 Task: Look for space in Dania Beach, United States from 10th September, 2023 to 16th September, 2023 for 4 adults in price range Rs.10000 to Rs.14000. Place can be private room with 4 bedrooms having 4 beds and 4 bathrooms. Property type can be house, flat, guest house. Amenities needed are: wifi, TV, free parkinig on premises, gym, breakfast. Booking option can be shelf check-in. Required host language is English.
Action: Mouse moved to (415, 86)
Screenshot: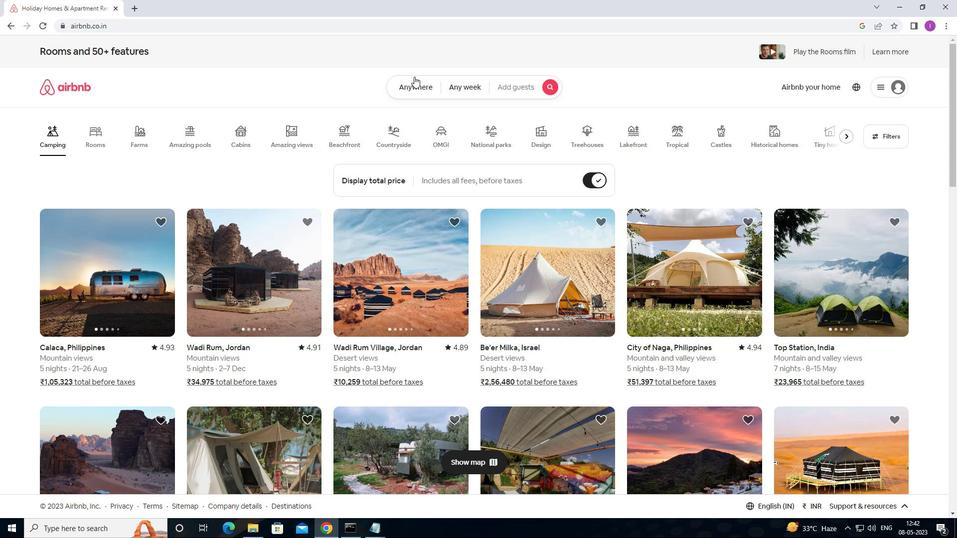 
Action: Mouse pressed left at (415, 86)
Screenshot: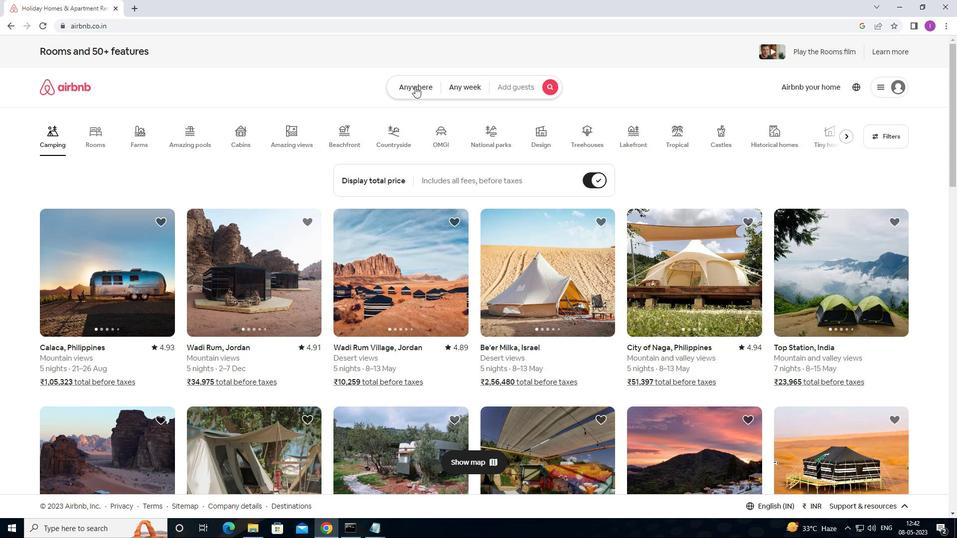 
Action: Mouse moved to (349, 118)
Screenshot: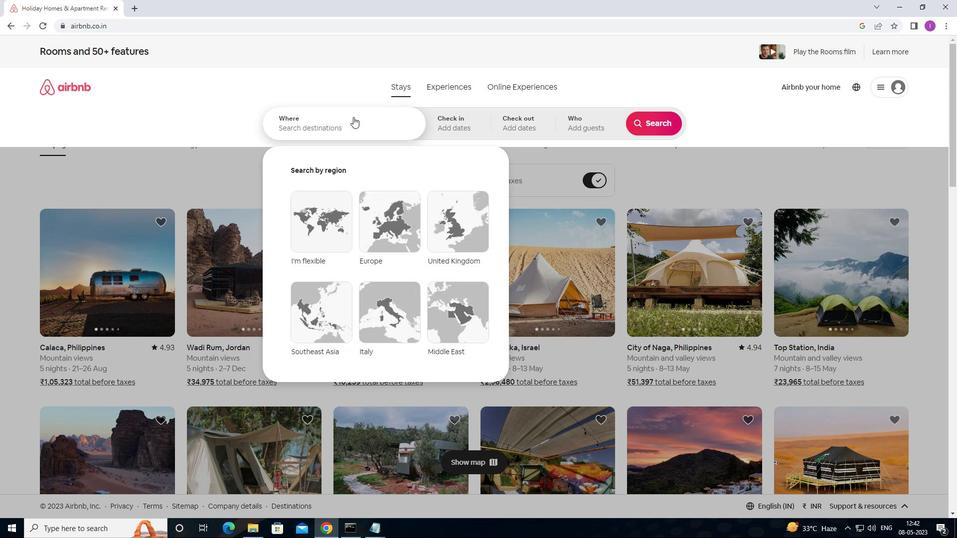 
Action: Mouse pressed left at (349, 118)
Screenshot: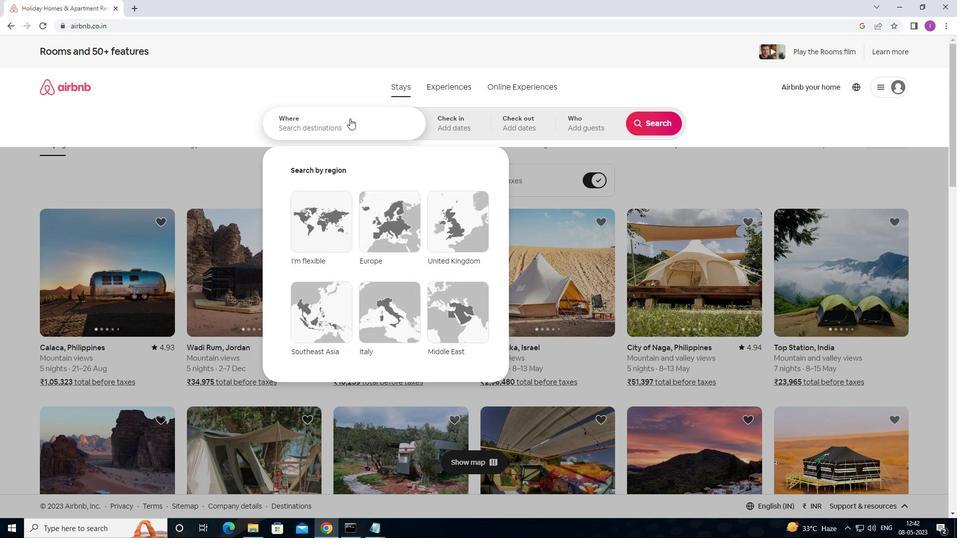 
Action: Mouse moved to (385, 123)
Screenshot: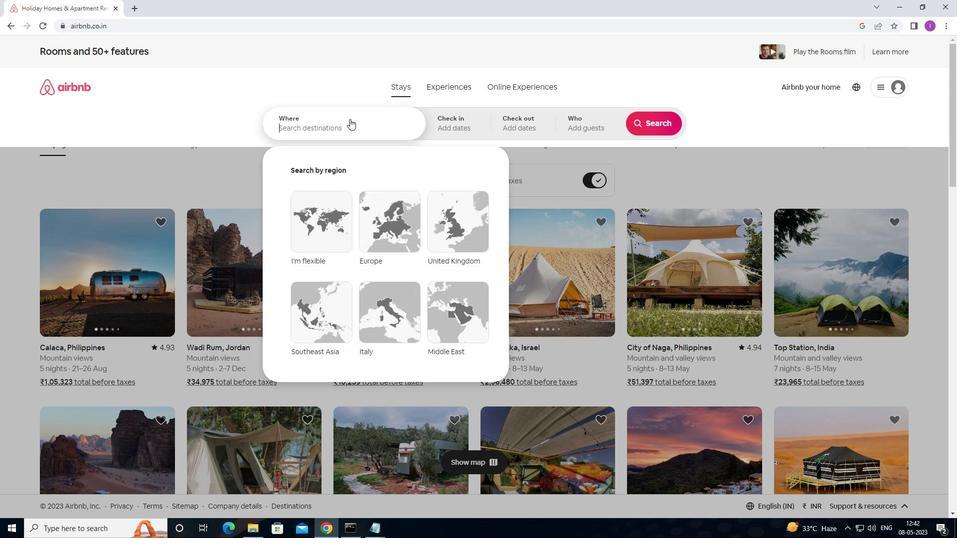 
Action: Key pressed <Key.shift><Key.shift><Key.shift><Key.shift><Key.shift><Key.shift><Key.shift><Key.shift><Key.shift><Key.shift><Key.shift><Key.shift>DANIA<Key.space><Key.shift>BEACH,<Key.shift>UNITEDD<Key.space>STATES
Screenshot: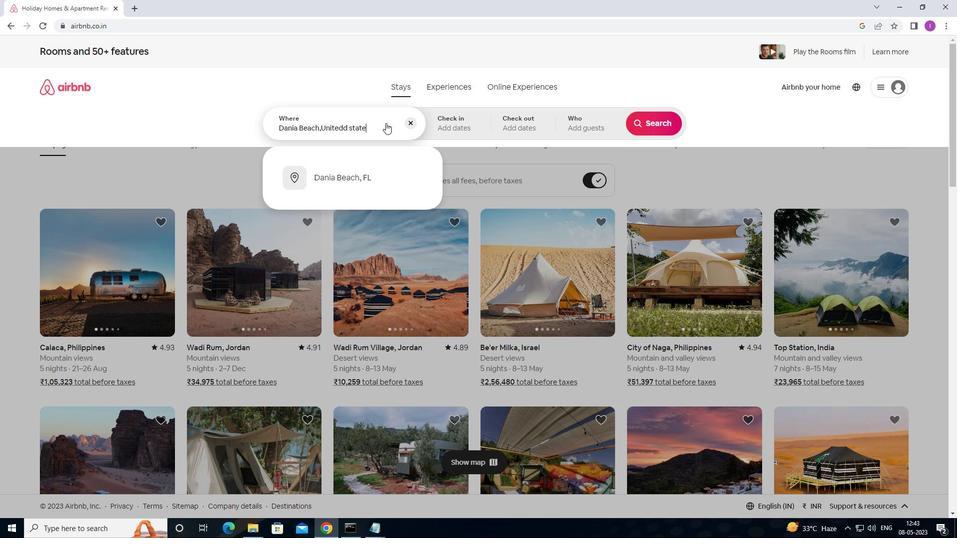 
Action: Mouse moved to (346, 128)
Screenshot: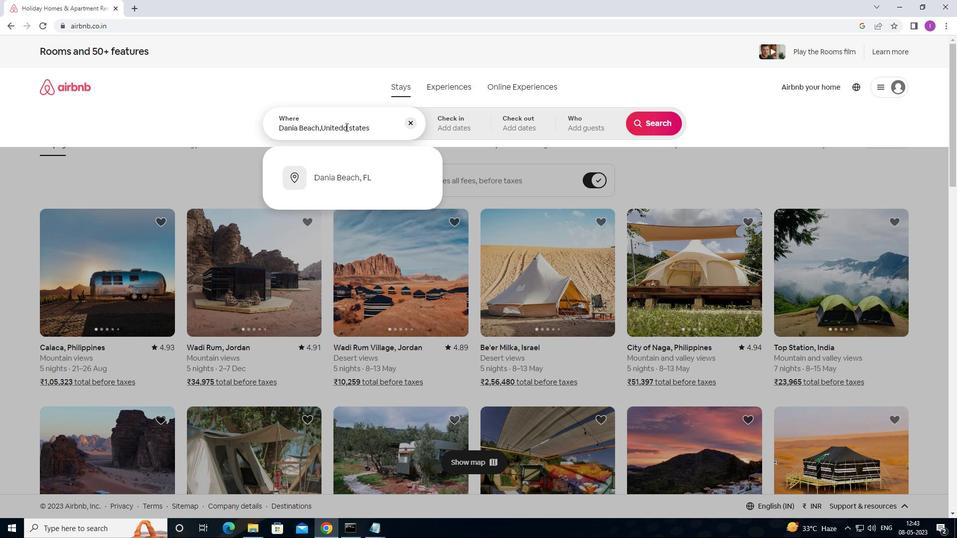 
Action: Mouse pressed left at (346, 128)
Screenshot: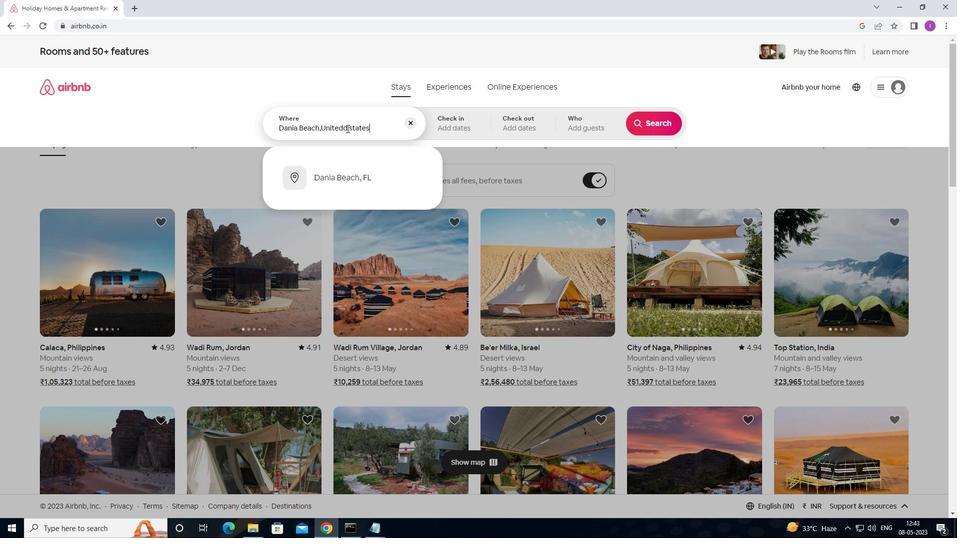
Action: Mouse moved to (375, 119)
Screenshot: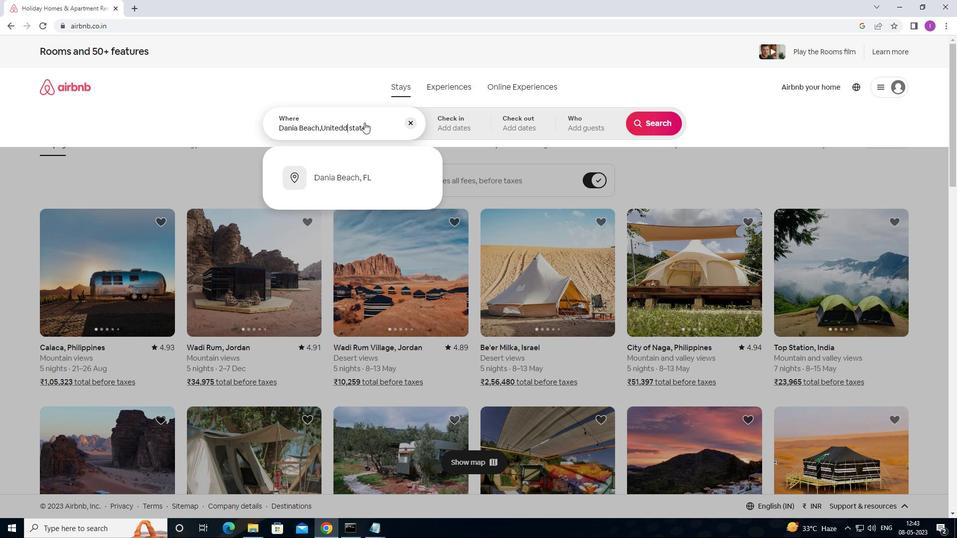 
Action: Key pressed <Key.backspace>
Screenshot: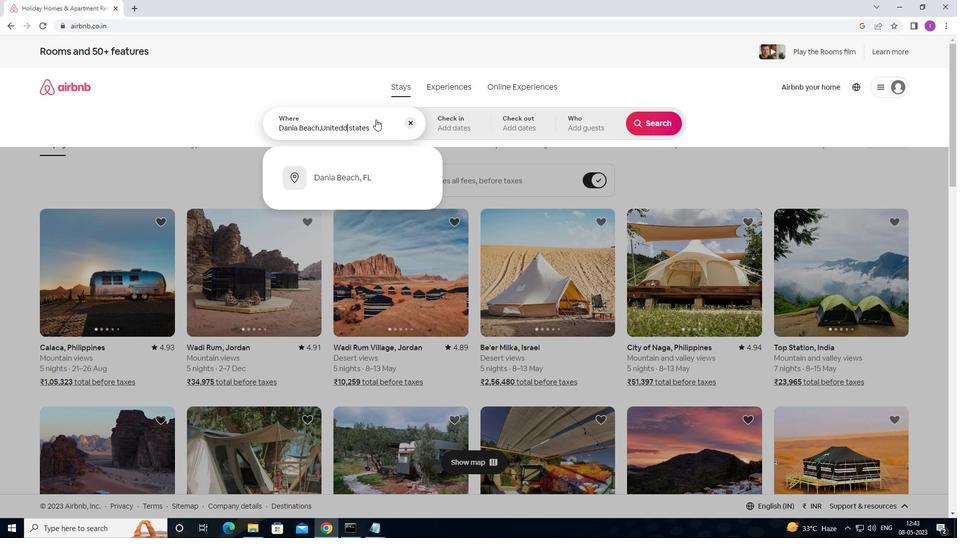 
Action: Mouse moved to (463, 129)
Screenshot: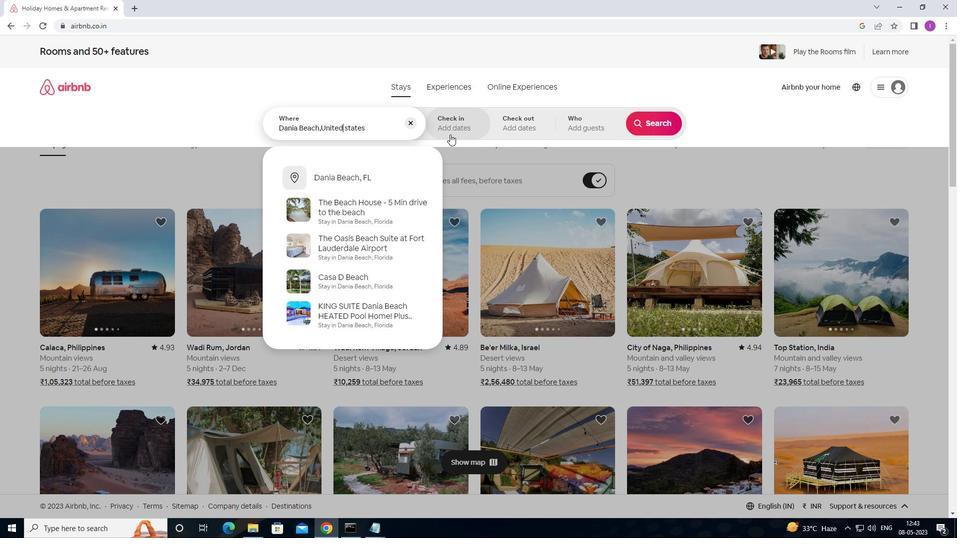 
Action: Mouse pressed left at (463, 129)
Screenshot: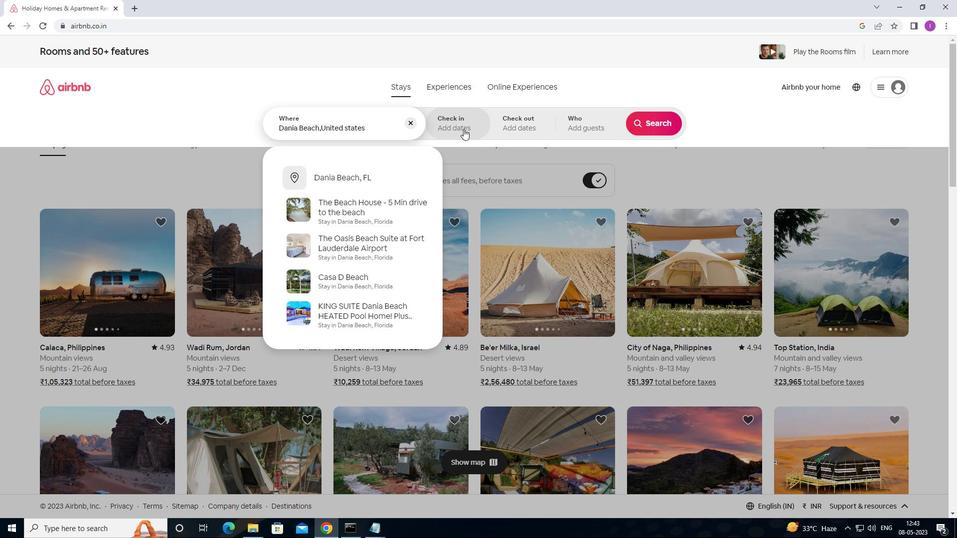 
Action: Mouse moved to (656, 202)
Screenshot: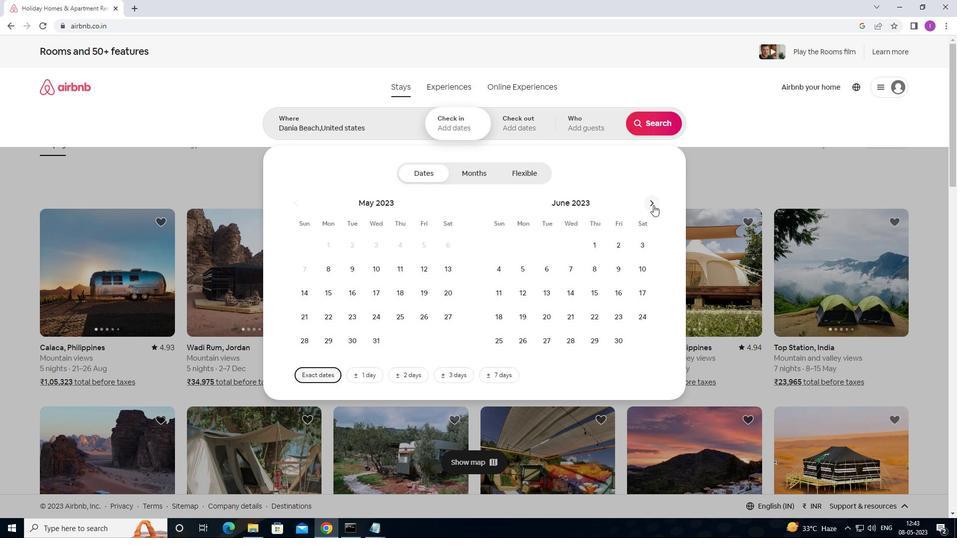 
Action: Mouse pressed left at (656, 202)
Screenshot: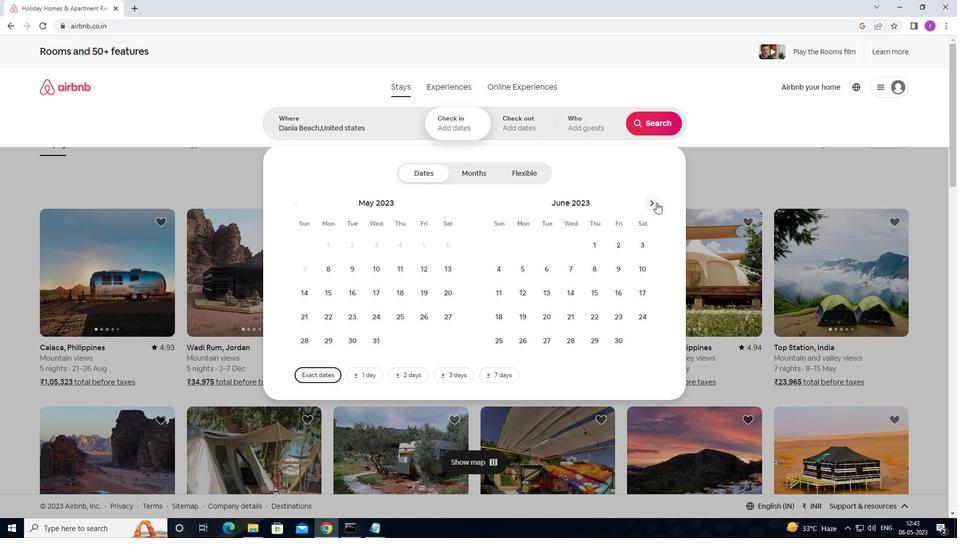 
Action: Mouse moved to (653, 210)
Screenshot: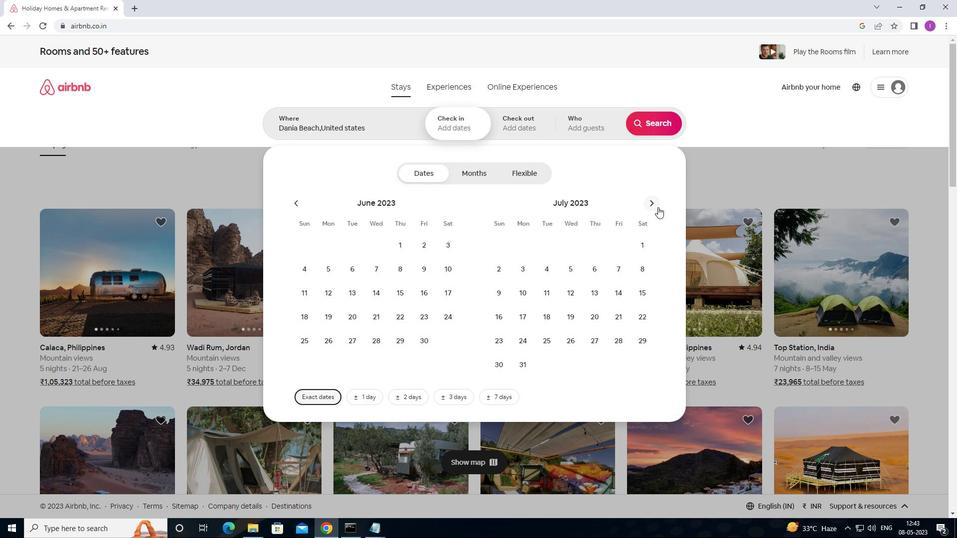 
Action: Mouse pressed left at (653, 210)
Screenshot: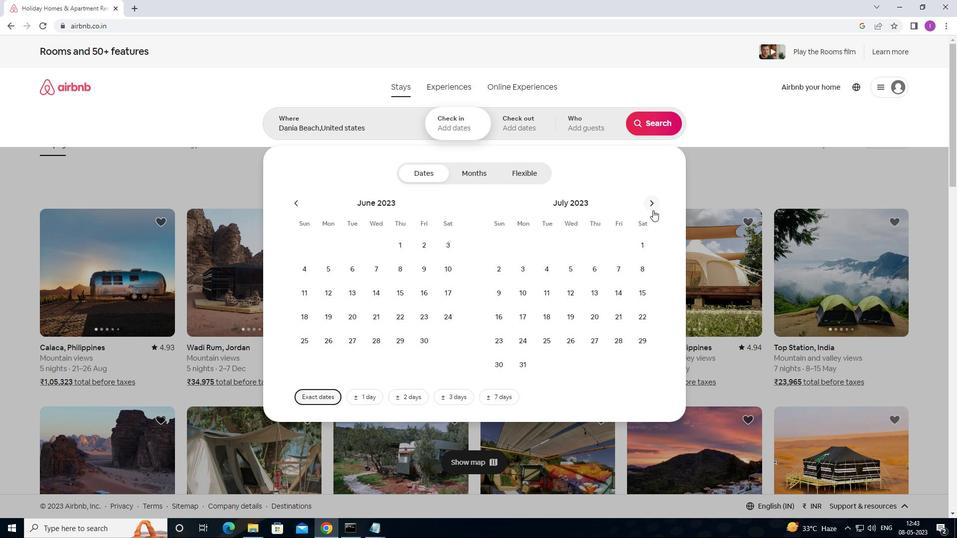 
Action: Mouse pressed left at (653, 210)
Screenshot: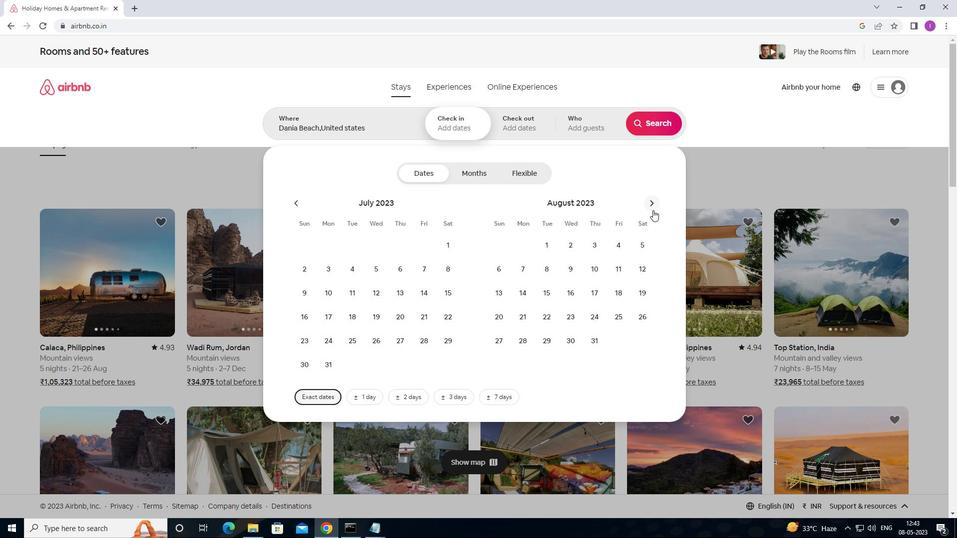 
Action: Mouse moved to (499, 290)
Screenshot: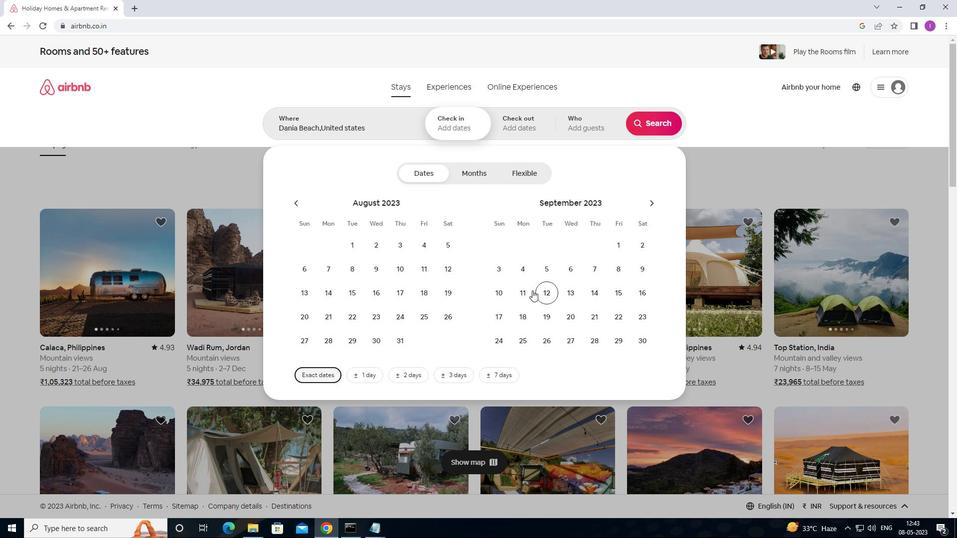 
Action: Mouse pressed left at (499, 290)
Screenshot: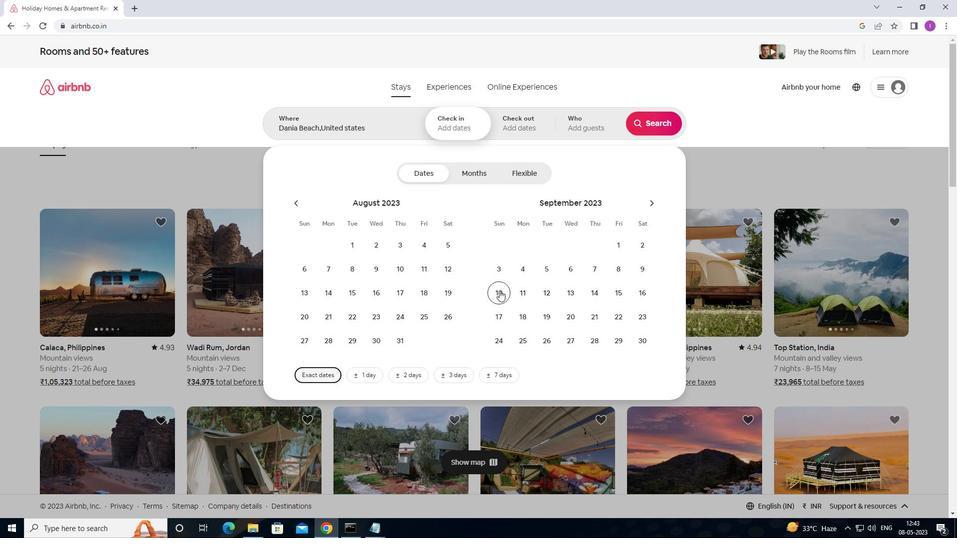 
Action: Mouse moved to (643, 293)
Screenshot: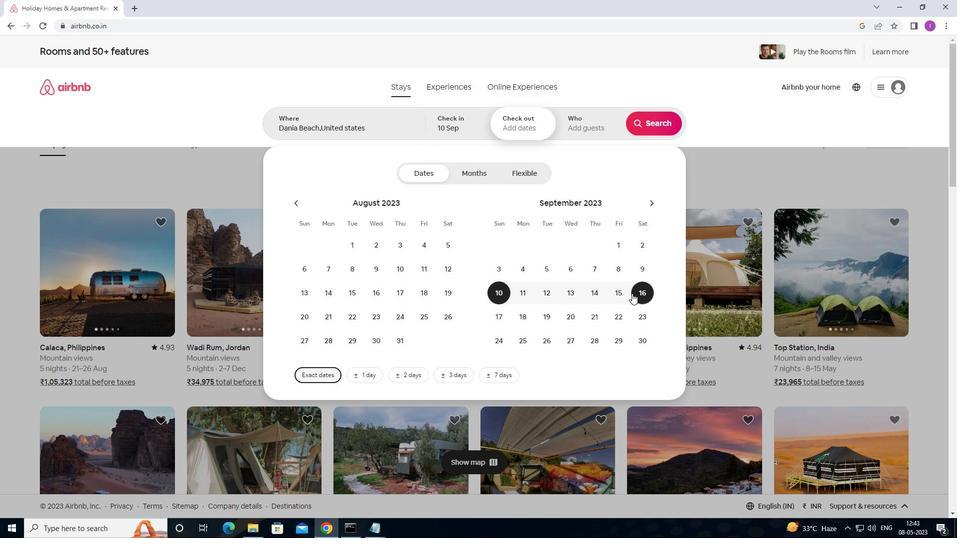 
Action: Mouse pressed left at (643, 293)
Screenshot: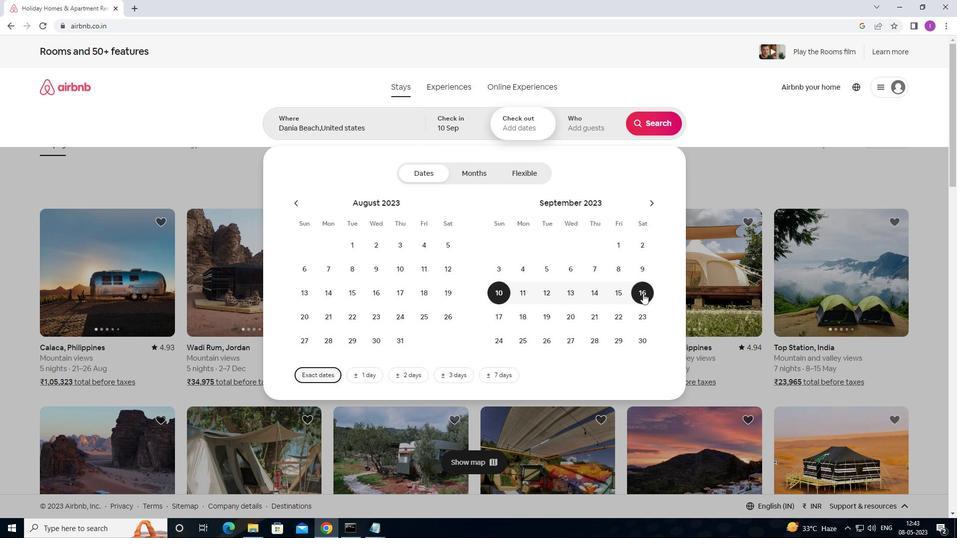 
Action: Mouse moved to (574, 133)
Screenshot: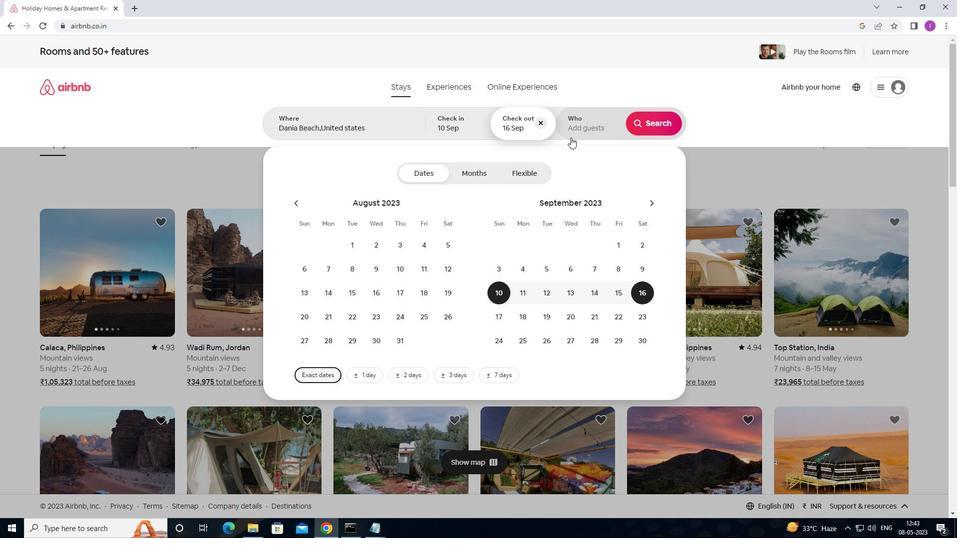 
Action: Mouse pressed left at (574, 133)
Screenshot: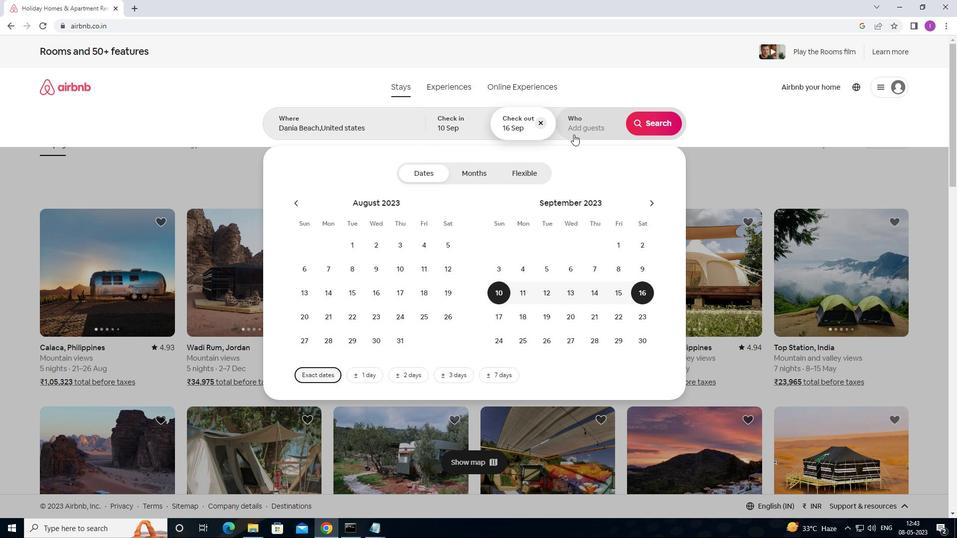 
Action: Mouse moved to (661, 175)
Screenshot: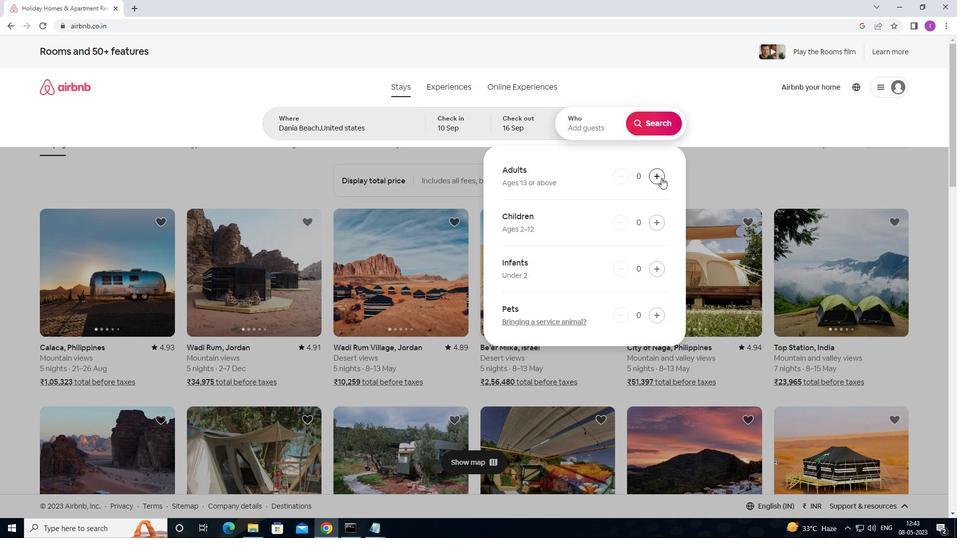 
Action: Mouse pressed left at (661, 175)
Screenshot: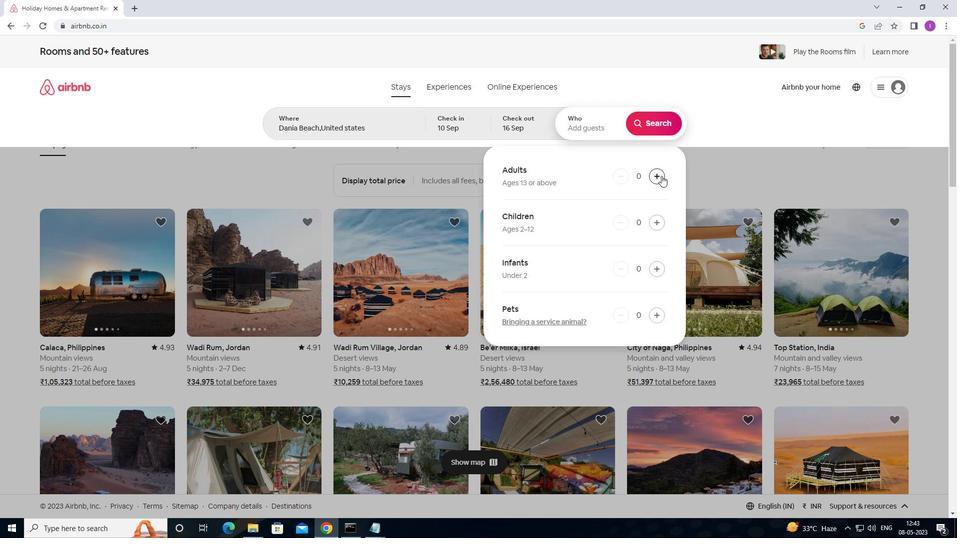 
Action: Mouse pressed left at (661, 175)
Screenshot: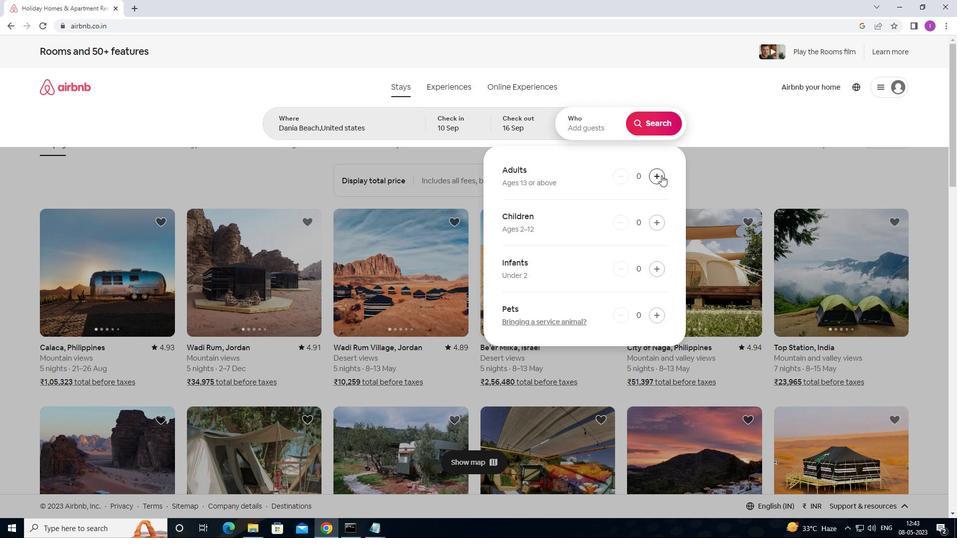 
Action: Mouse pressed left at (661, 175)
Screenshot: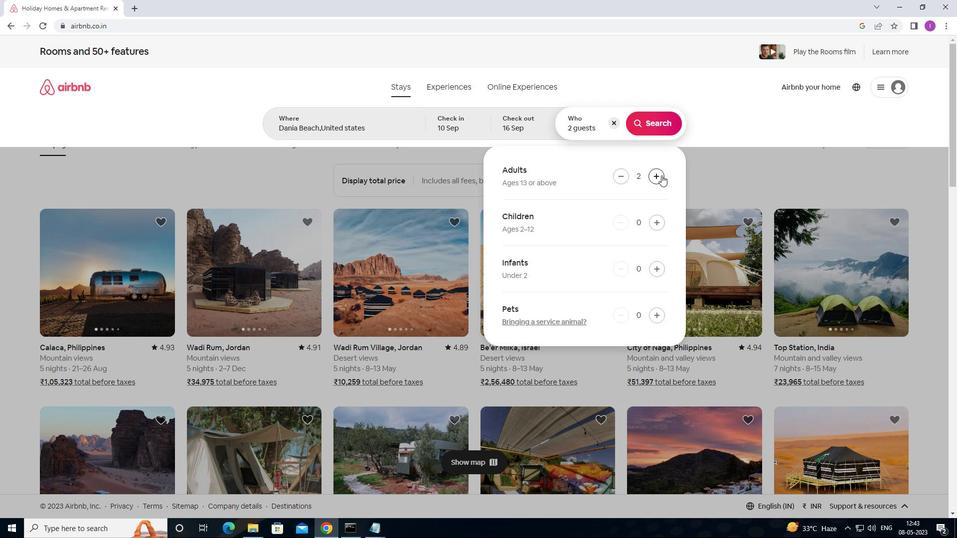 
Action: Mouse pressed left at (661, 175)
Screenshot: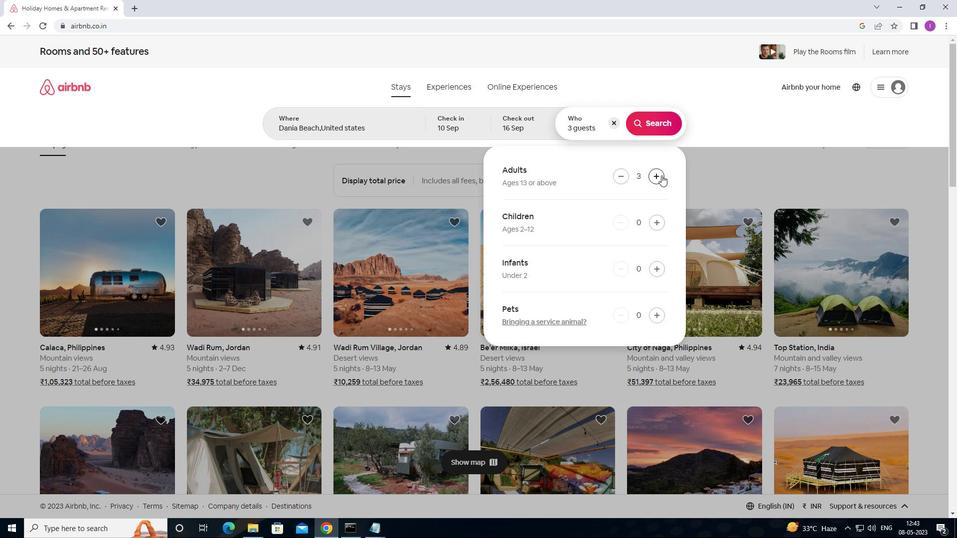 
Action: Mouse moved to (646, 121)
Screenshot: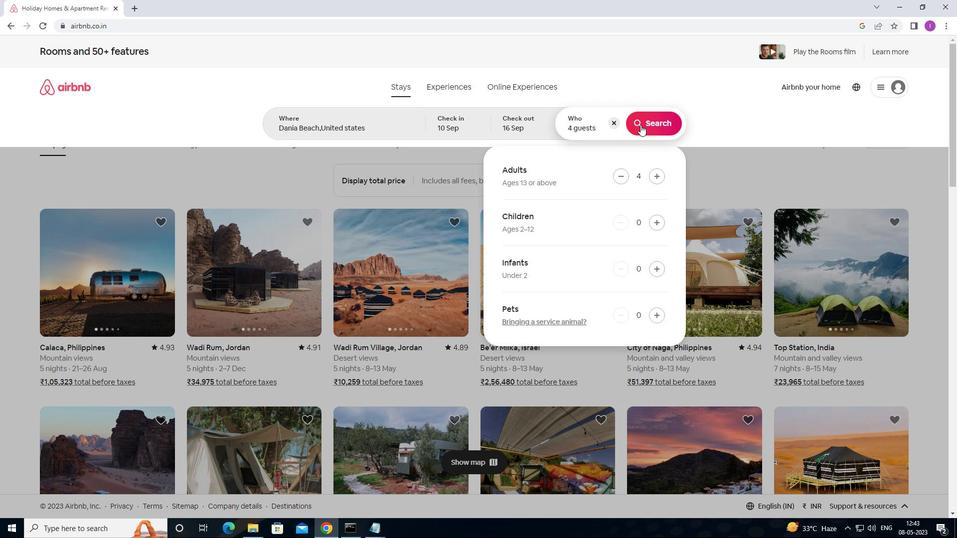 
Action: Mouse pressed left at (646, 121)
Screenshot: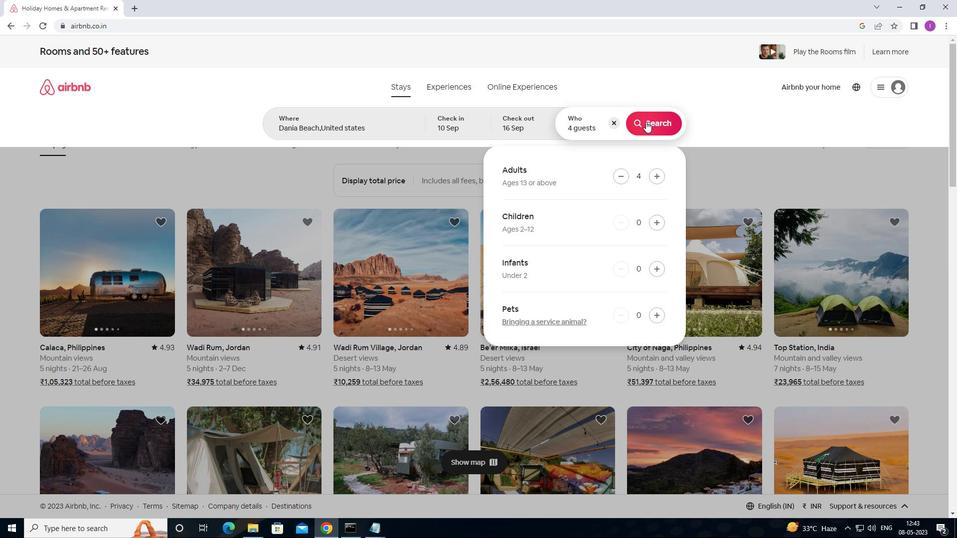 
Action: Mouse moved to (918, 97)
Screenshot: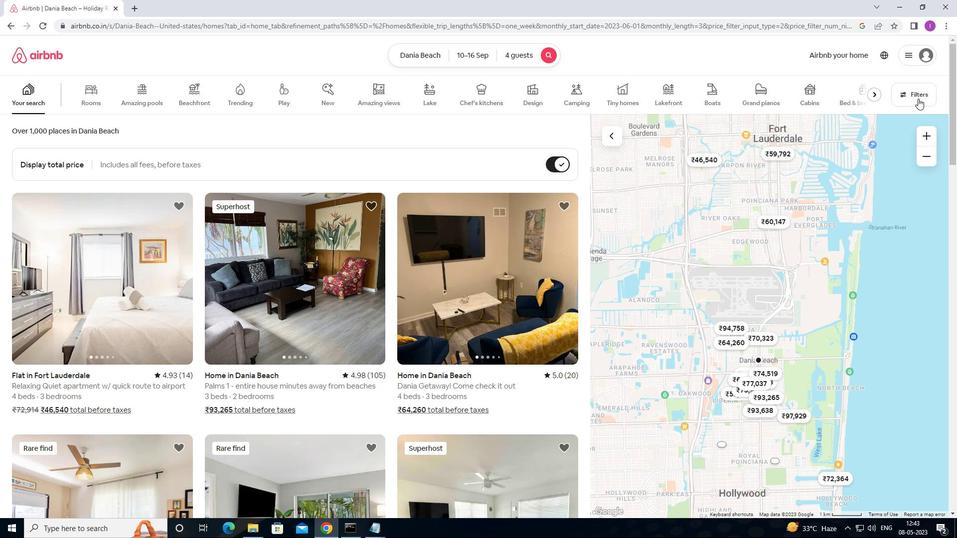 
Action: Mouse pressed left at (918, 97)
Screenshot: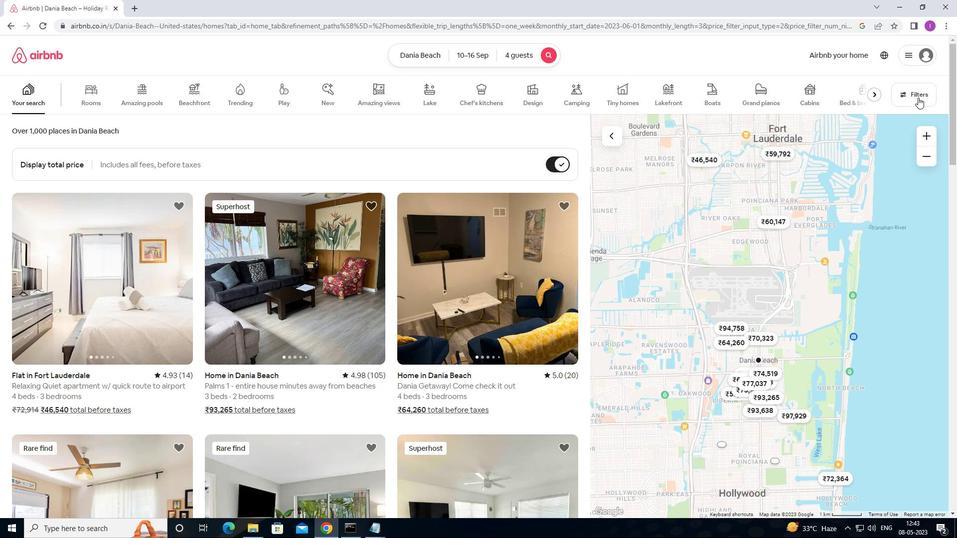 
Action: Mouse moved to (370, 341)
Screenshot: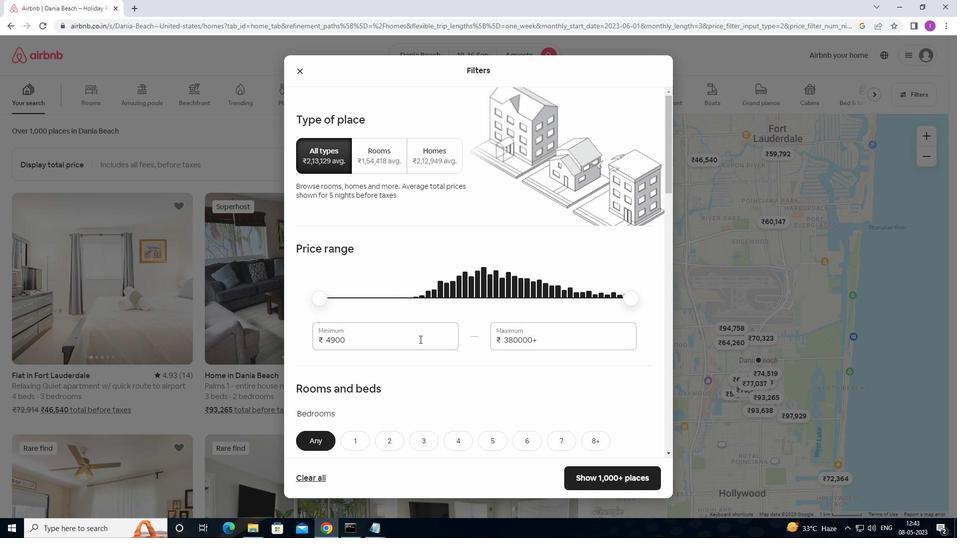 
Action: Mouse pressed left at (370, 341)
Screenshot: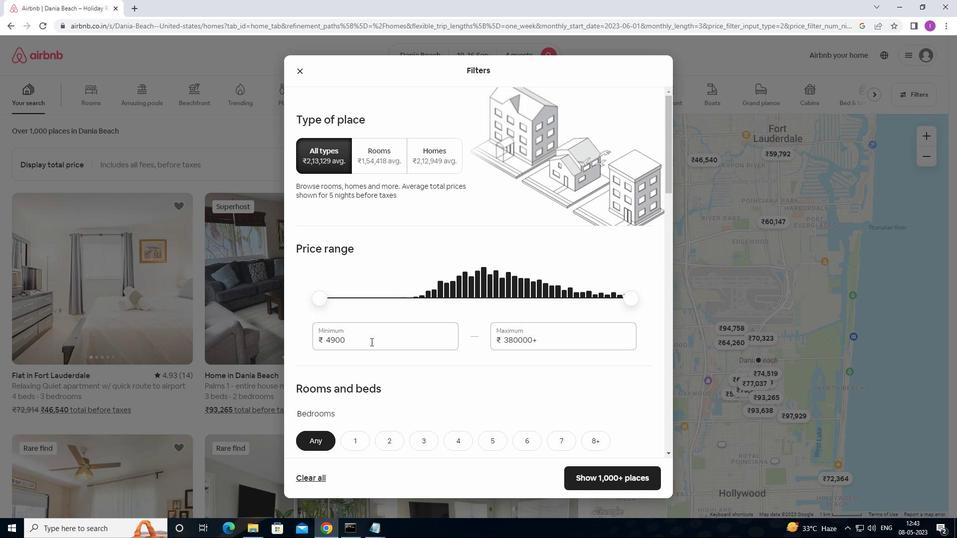 
Action: Mouse moved to (306, 325)
Screenshot: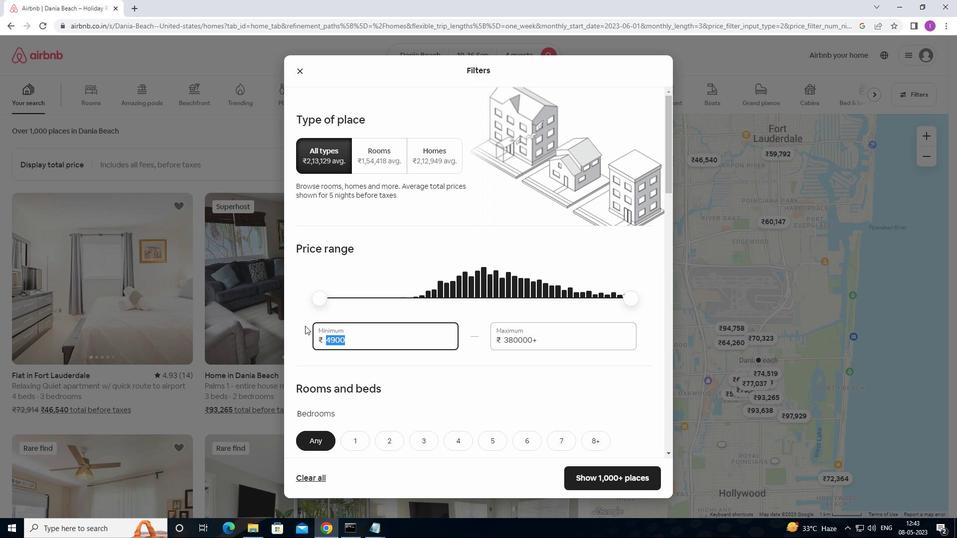 
Action: Key pressed 1
Screenshot: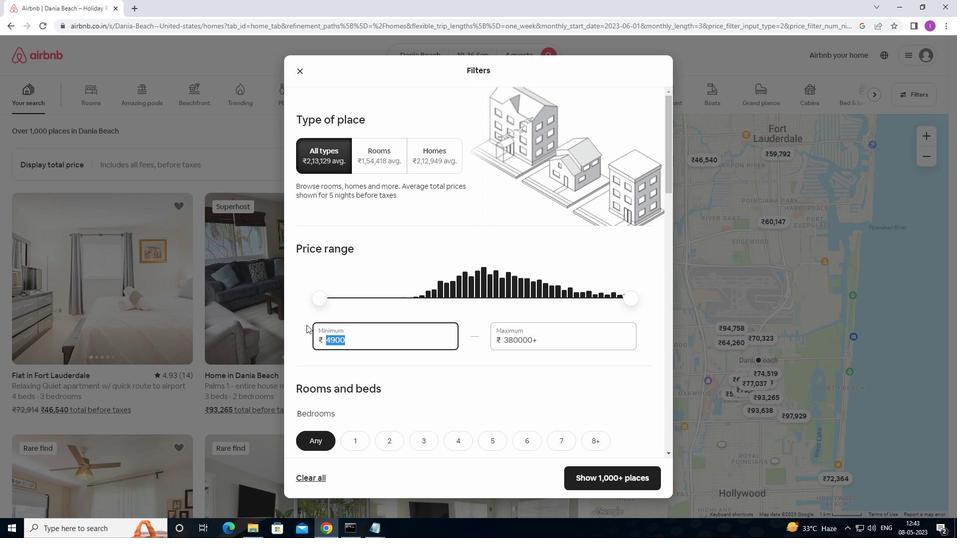 
Action: Mouse moved to (308, 324)
Screenshot: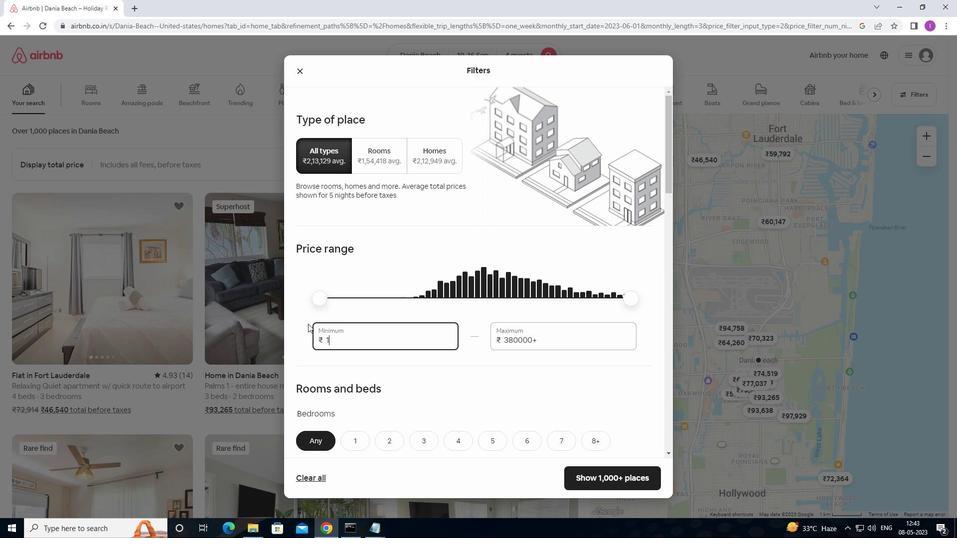 
Action: Key pressed 0
Screenshot: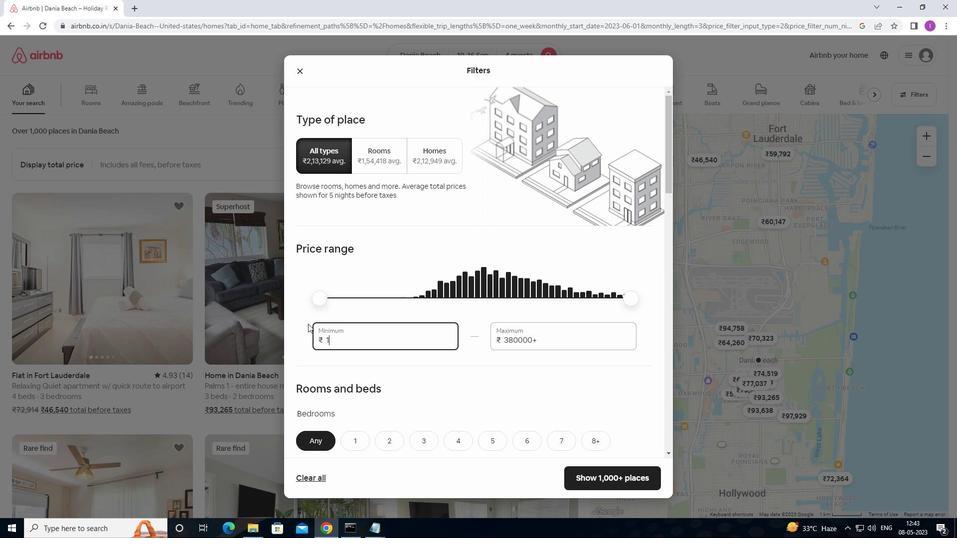 
Action: Mouse moved to (309, 324)
Screenshot: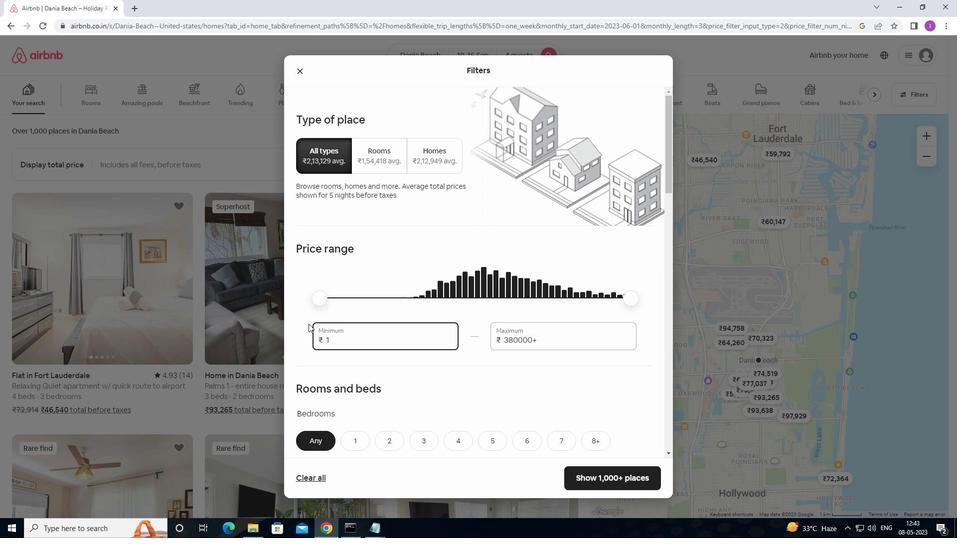 
Action: Key pressed 0
Screenshot: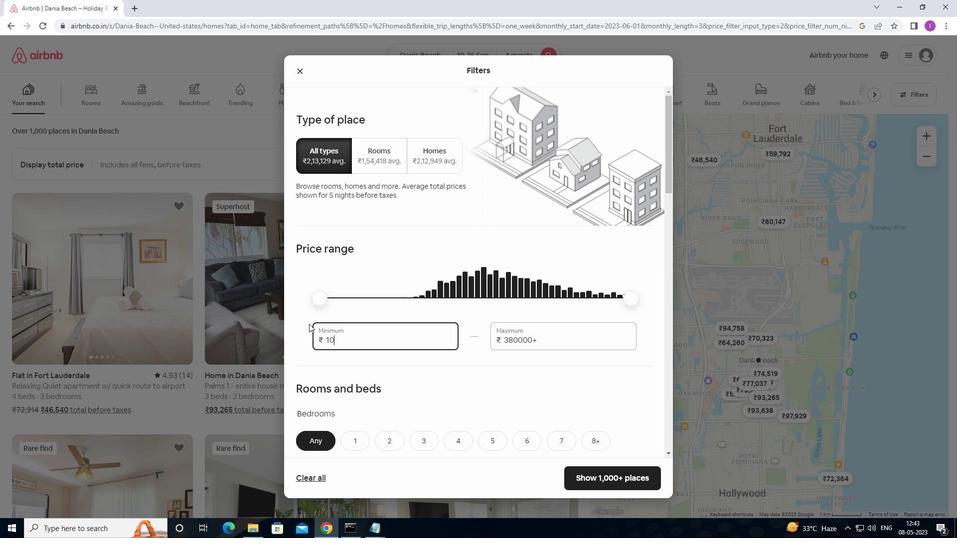 
Action: Mouse moved to (313, 323)
Screenshot: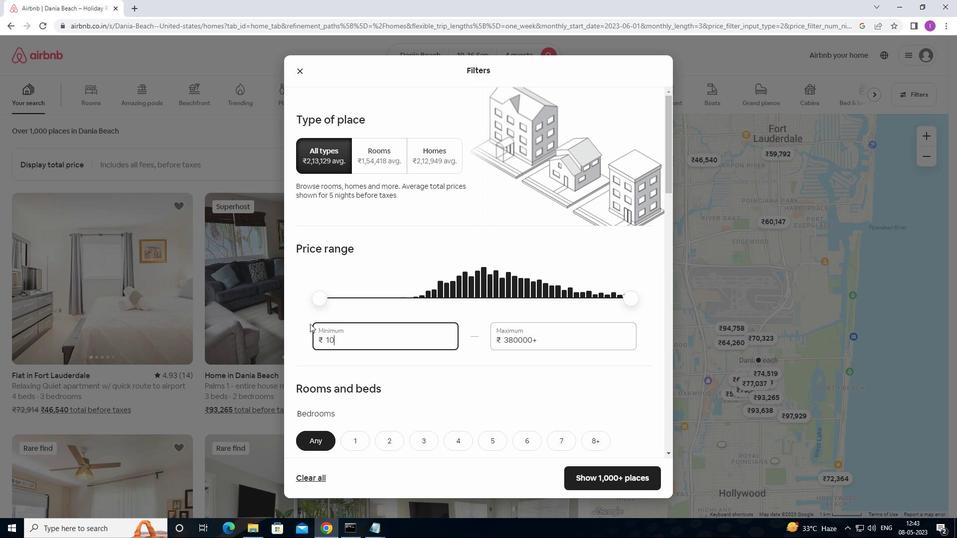 
Action: Key pressed 0
Screenshot: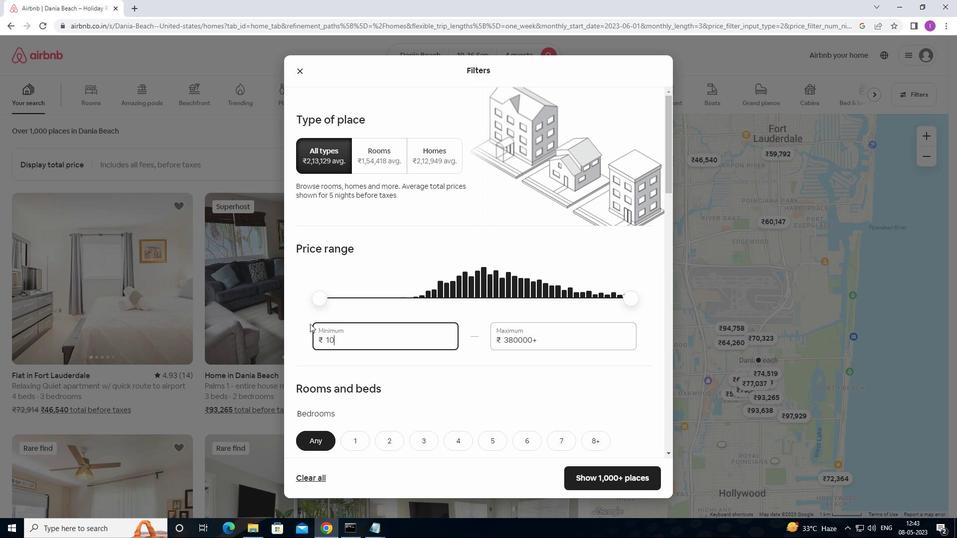 
Action: Mouse moved to (318, 322)
Screenshot: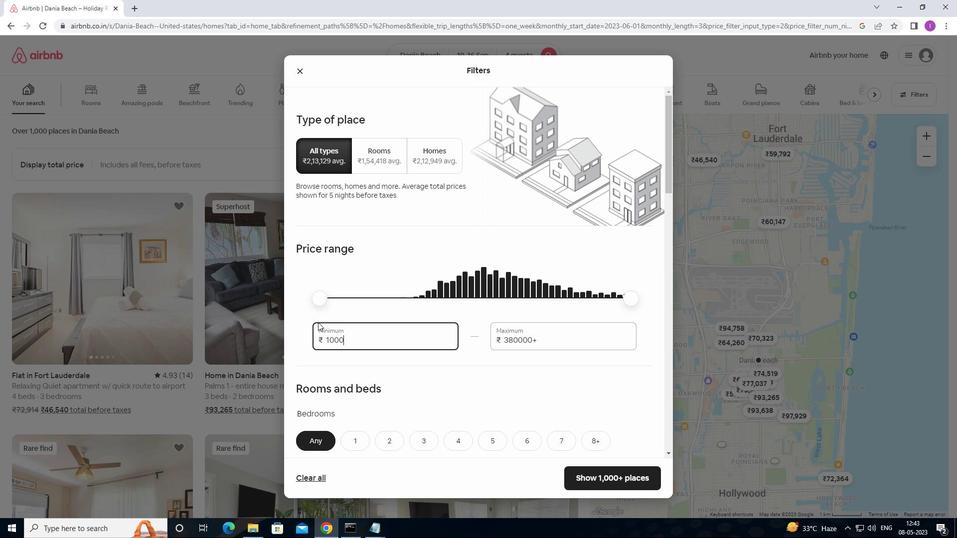 
Action: Key pressed 0
Screenshot: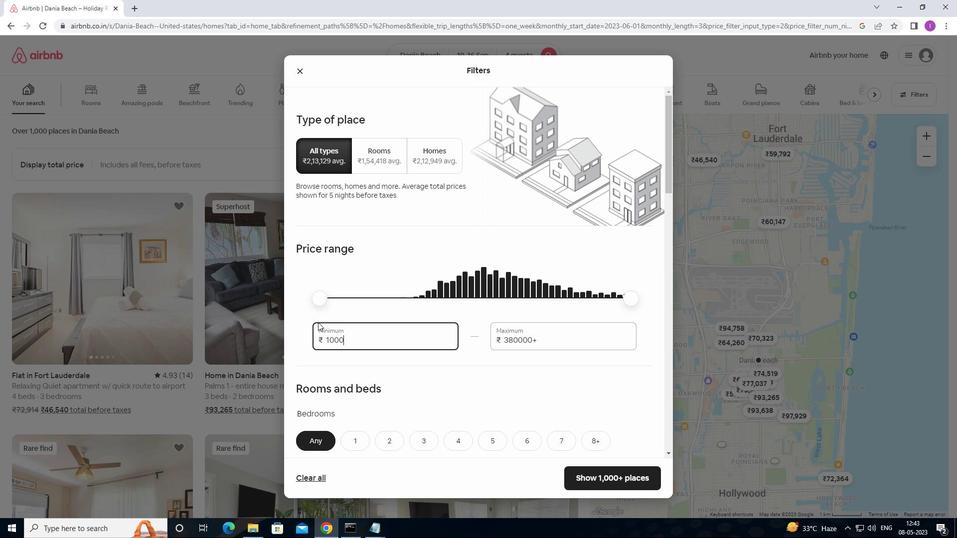 
Action: Mouse moved to (558, 340)
Screenshot: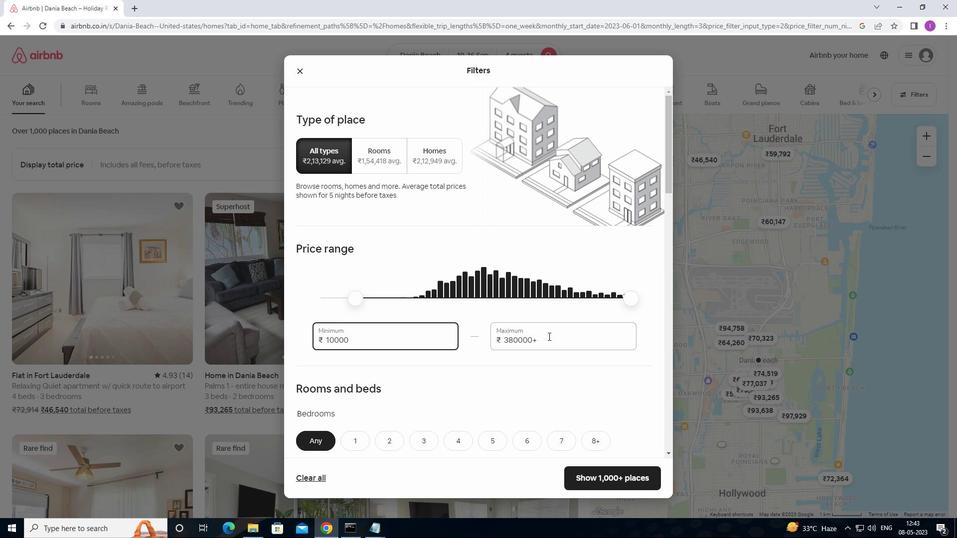 
Action: Mouse pressed left at (558, 340)
Screenshot: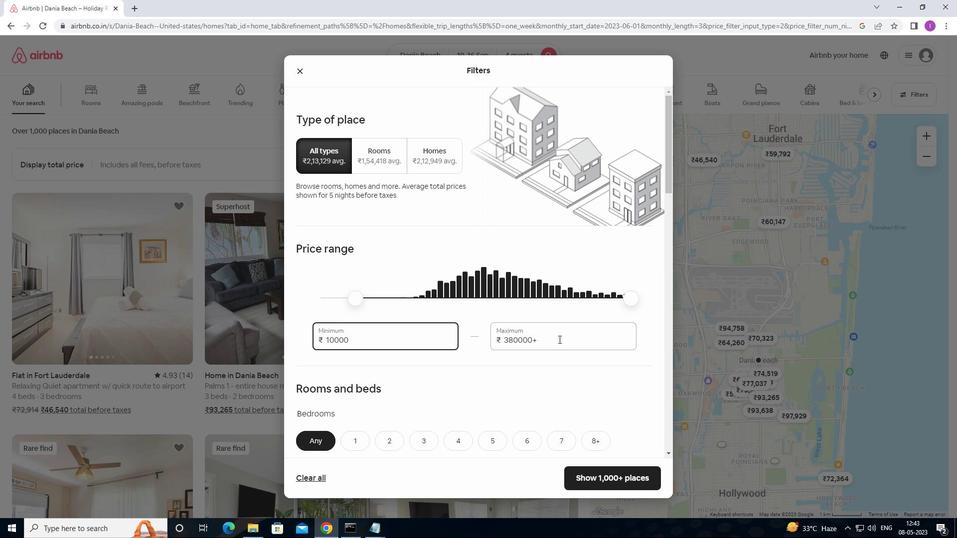 
Action: Mouse moved to (501, 344)
Screenshot: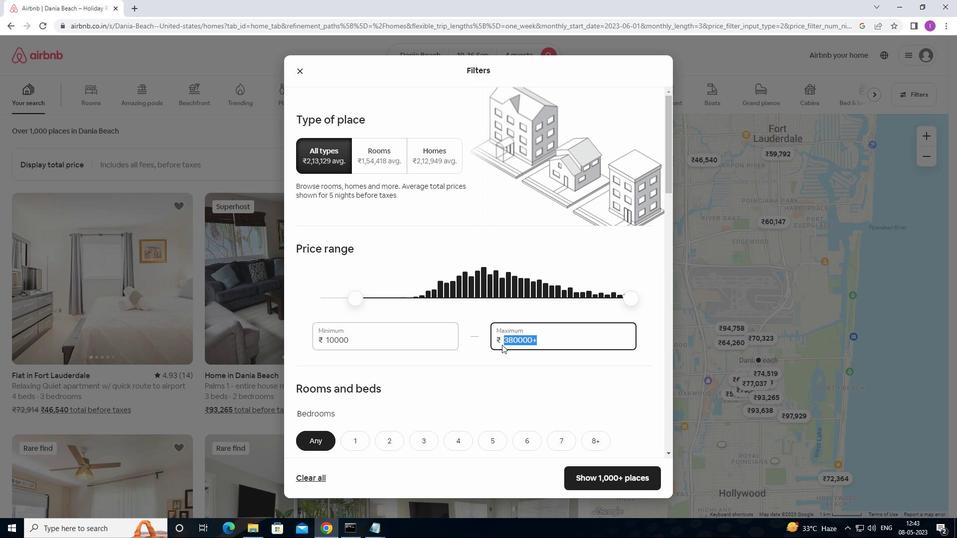 
Action: Key pressed 15<Key.backspace>
Screenshot: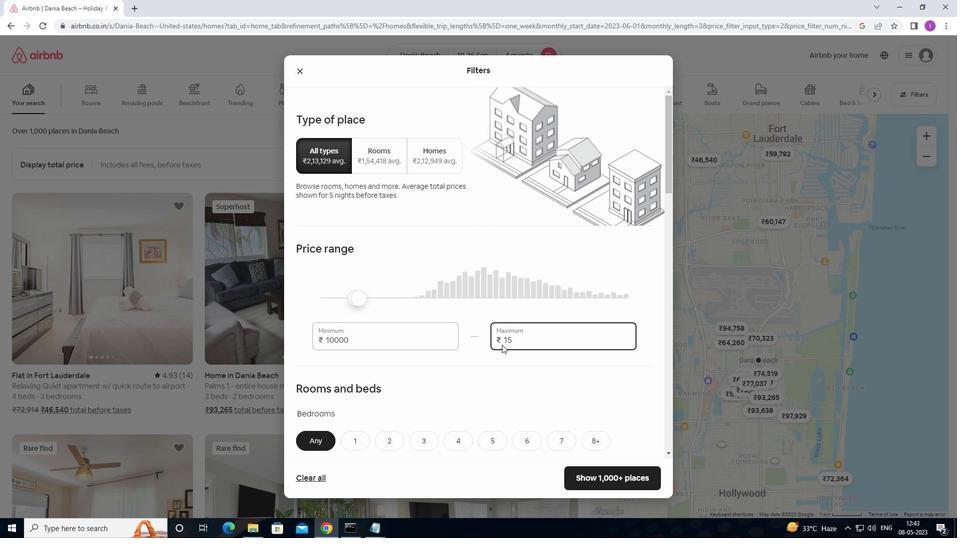 
Action: Mouse moved to (501, 344)
Screenshot: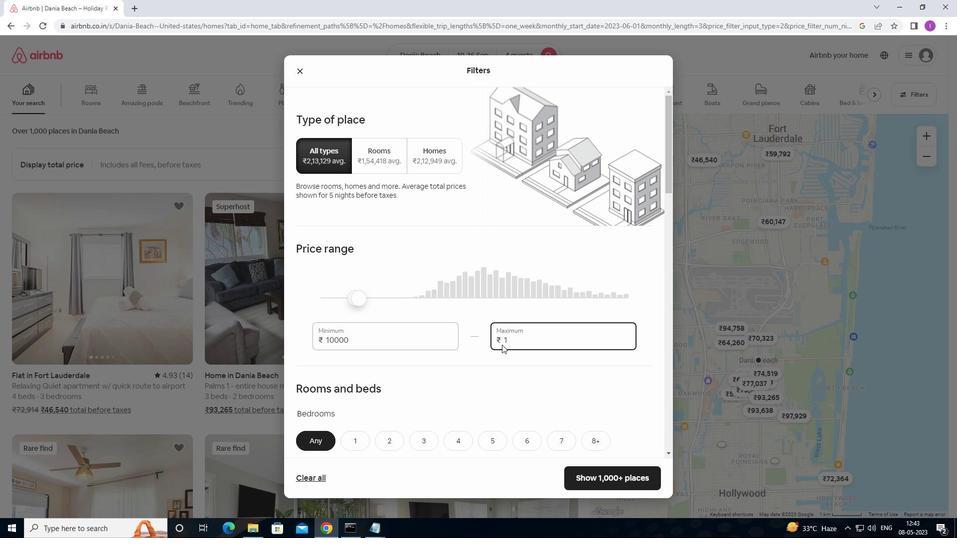 
Action: Key pressed 4000
Screenshot: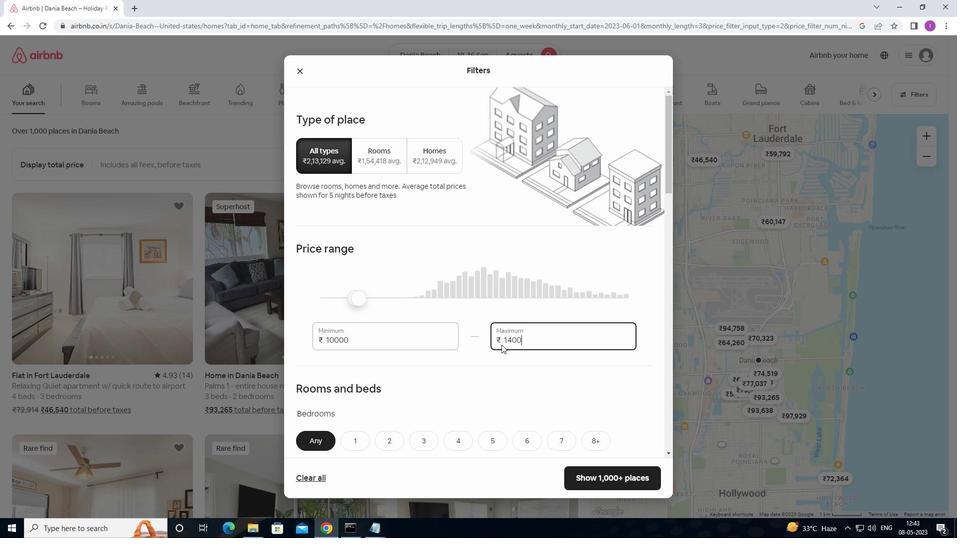 
Action: Mouse moved to (500, 343)
Screenshot: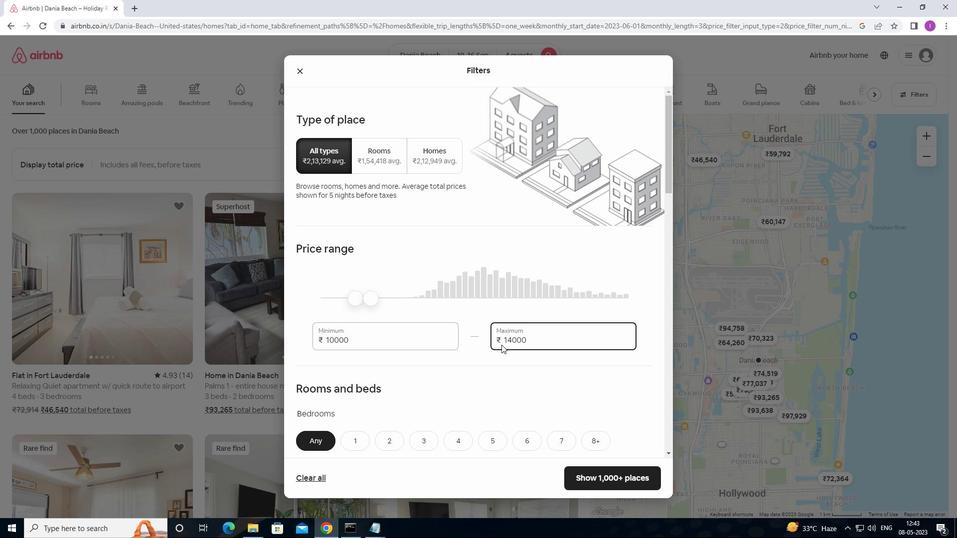 
Action: Mouse scrolled (500, 343) with delta (0, 0)
Screenshot: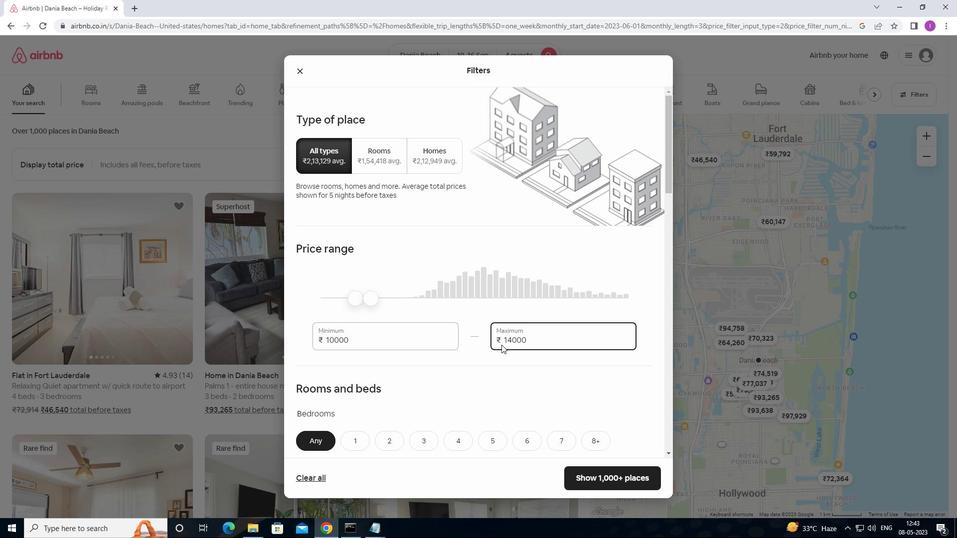 
Action: Mouse scrolled (500, 343) with delta (0, 0)
Screenshot: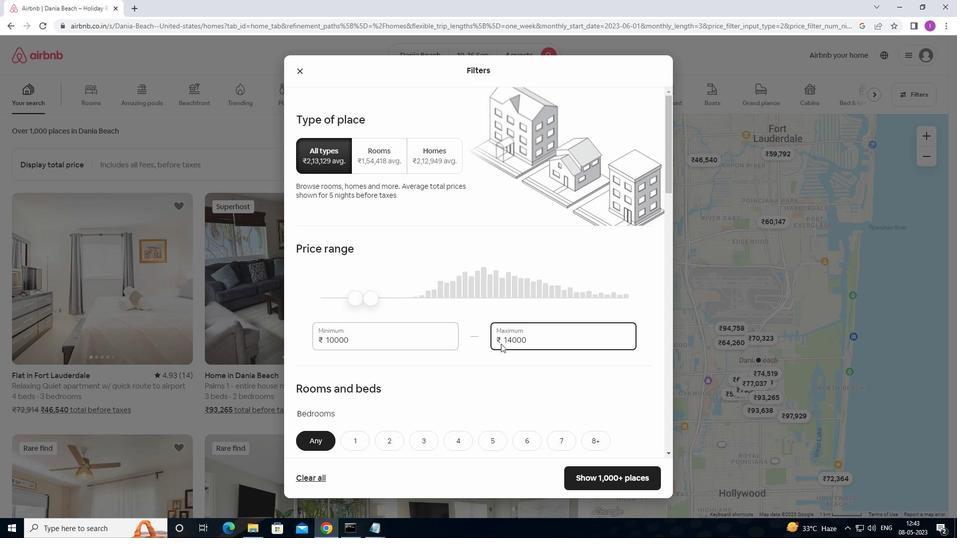 
Action: Mouse scrolled (500, 343) with delta (0, 0)
Screenshot: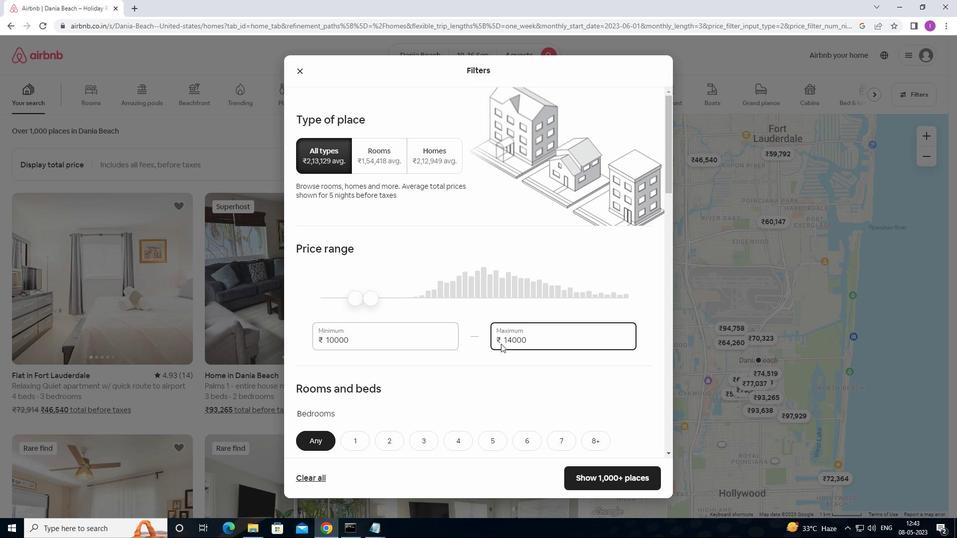 
Action: Mouse moved to (457, 293)
Screenshot: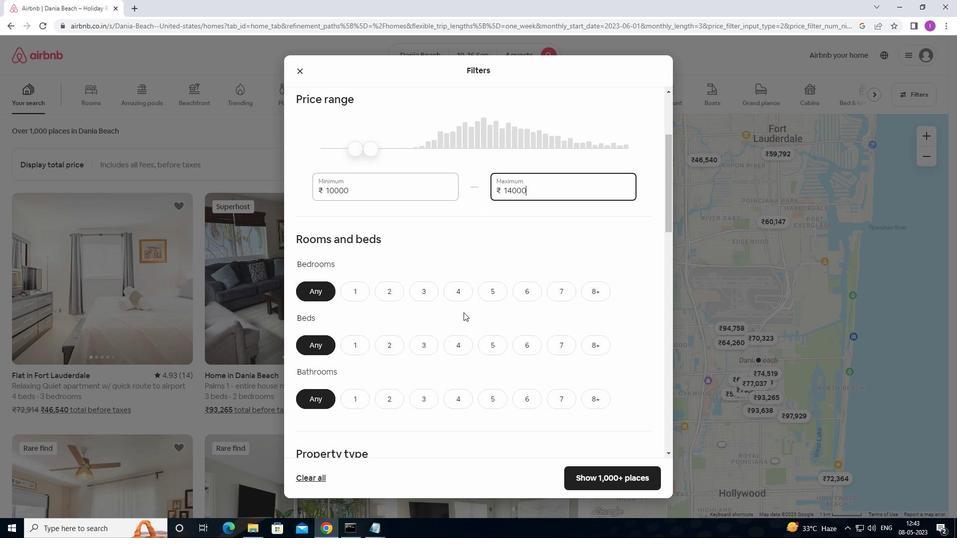 
Action: Mouse pressed left at (457, 293)
Screenshot: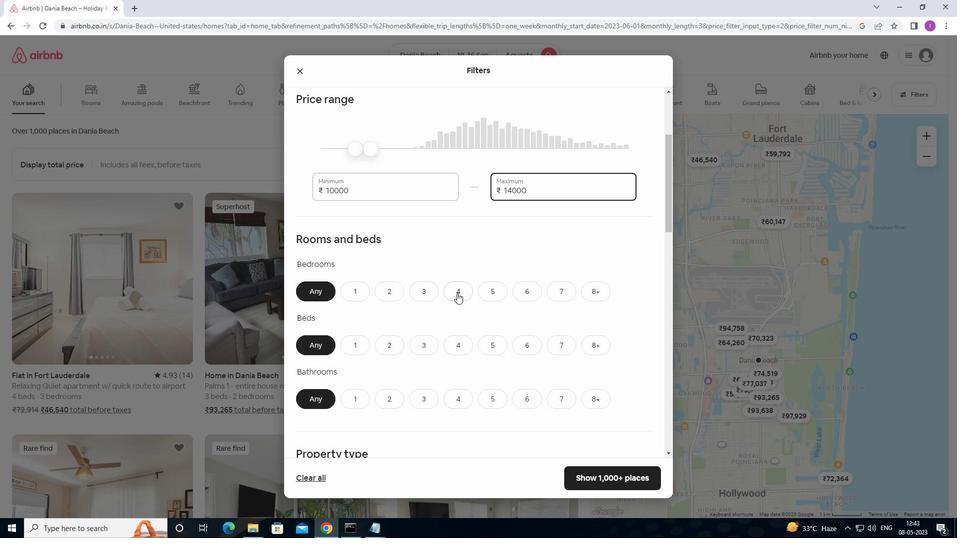 
Action: Mouse moved to (457, 341)
Screenshot: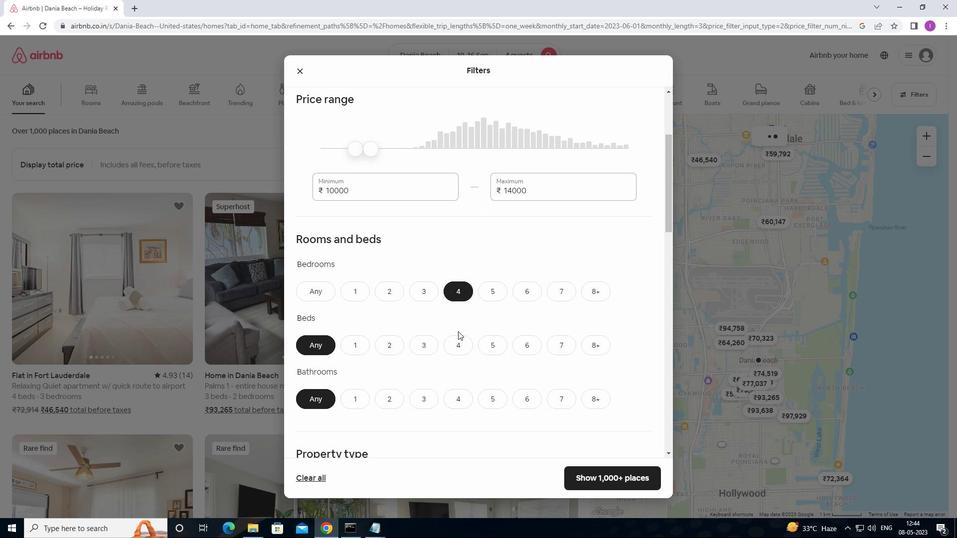 
Action: Mouse pressed left at (457, 341)
Screenshot: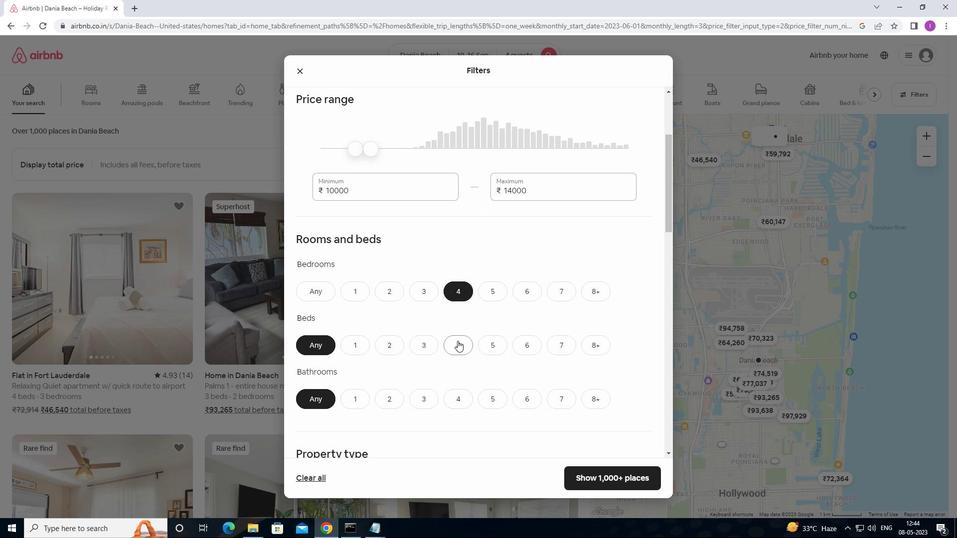 
Action: Mouse moved to (457, 396)
Screenshot: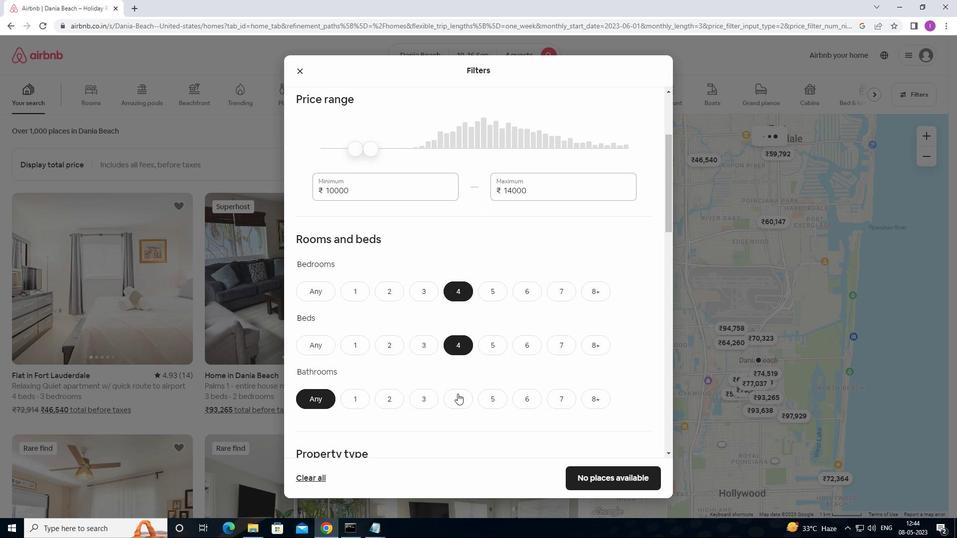
Action: Mouse pressed left at (457, 396)
Screenshot: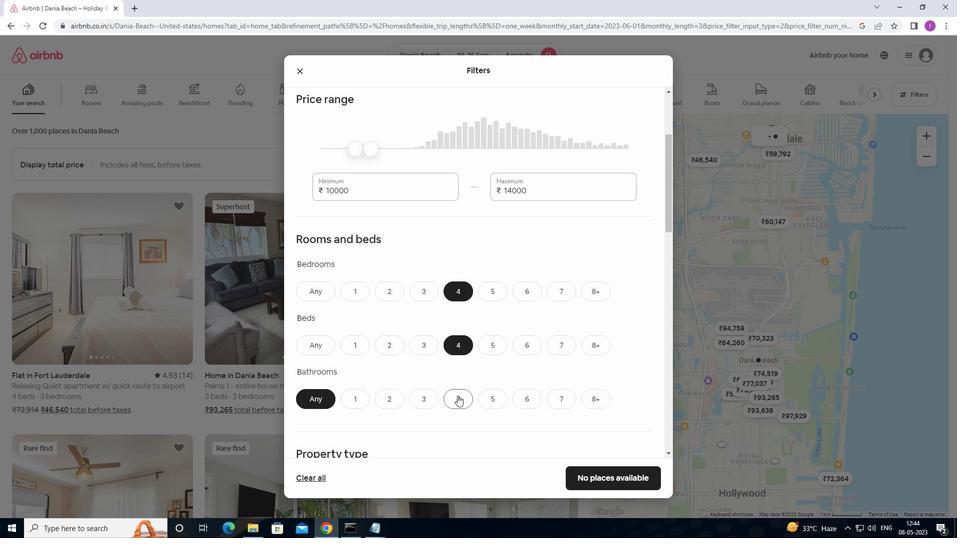
Action: Mouse moved to (467, 386)
Screenshot: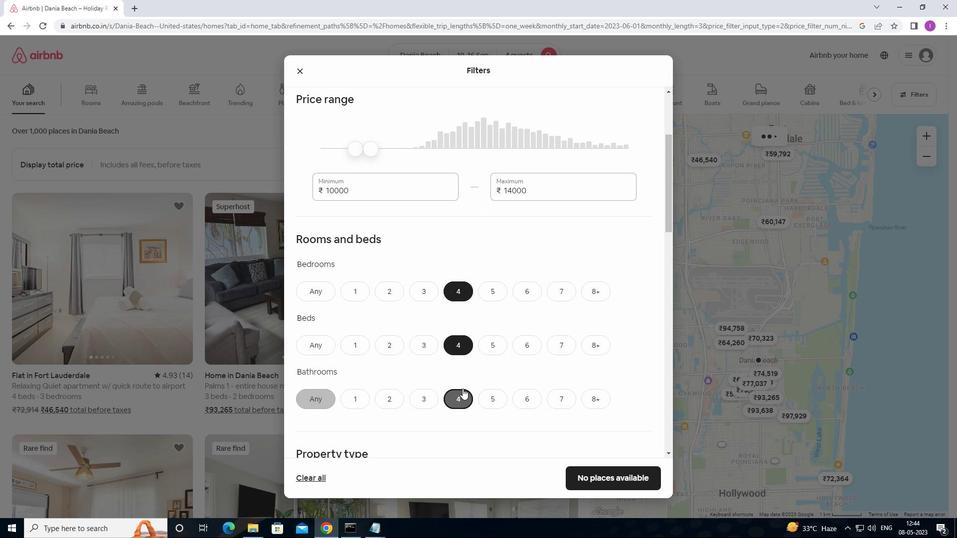 
Action: Mouse scrolled (467, 385) with delta (0, 0)
Screenshot: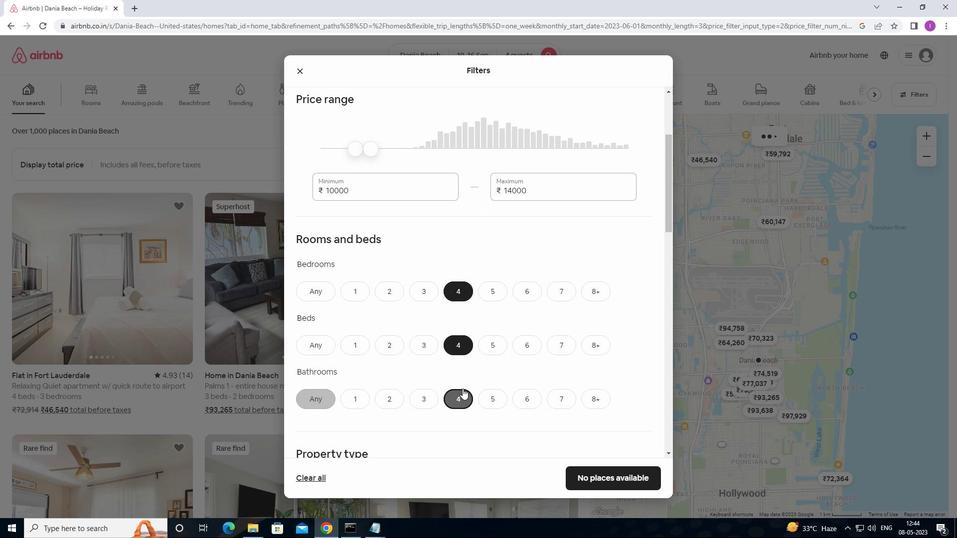 
Action: Mouse scrolled (467, 385) with delta (0, 0)
Screenshot: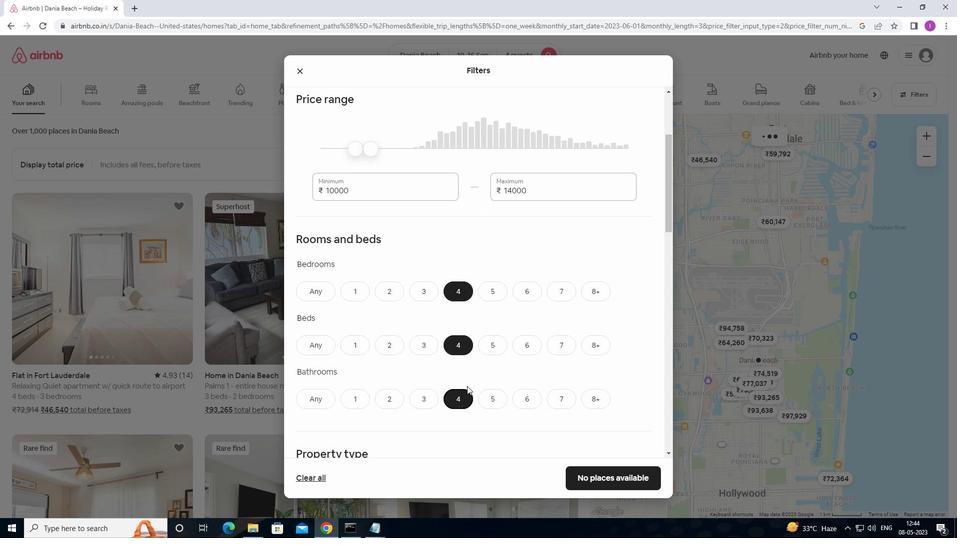 
Action: Mouse moved to (467, 386)
Screenshot: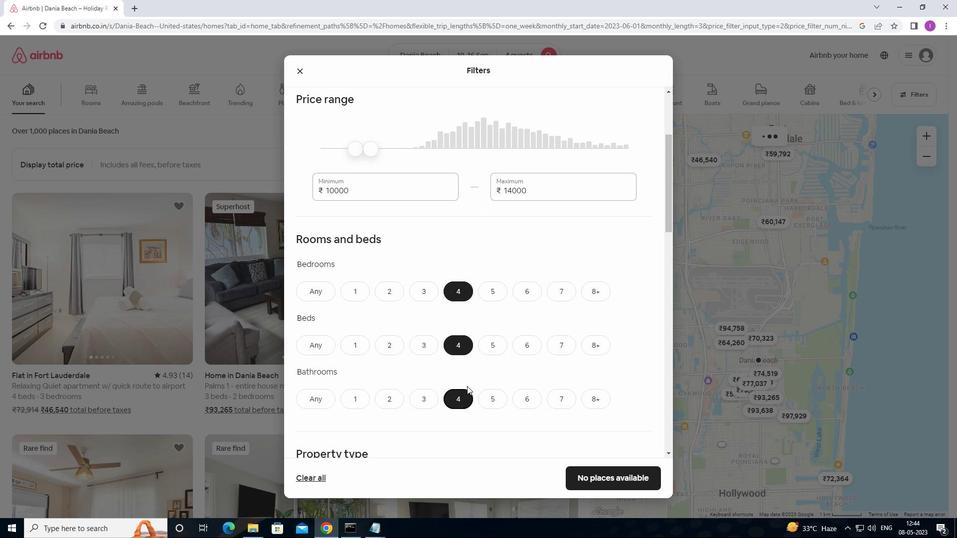 
Action: Mouse scrolled (467, 385) with delta (0, 0)
Screenshot: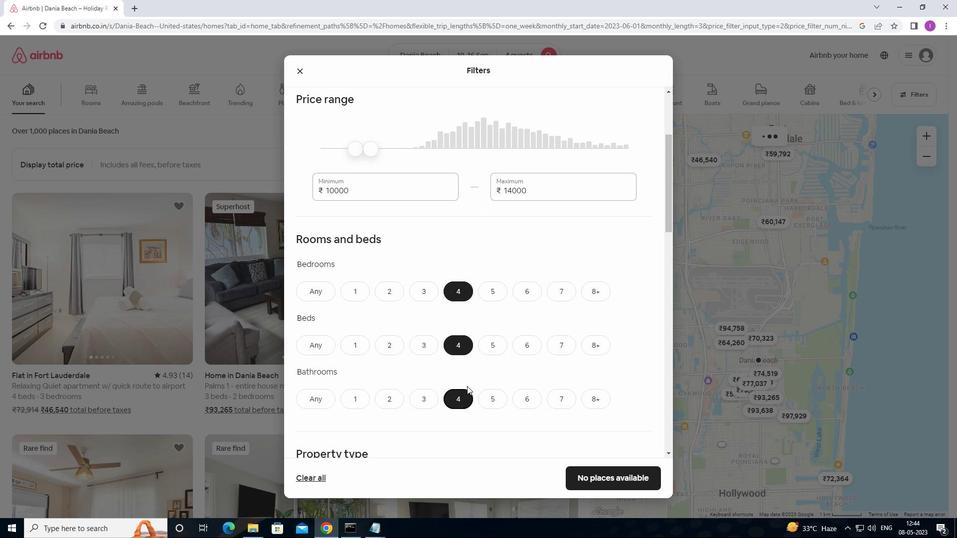 
Action: Mouse moved to (363, 363)
Screenshot: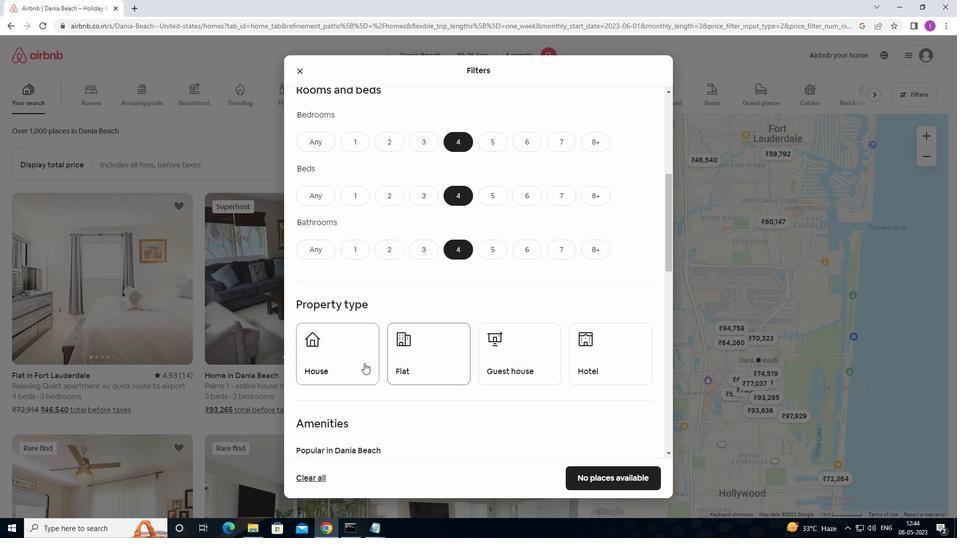 
Action: Mouse pressed left at (363, 363)
Screenshot: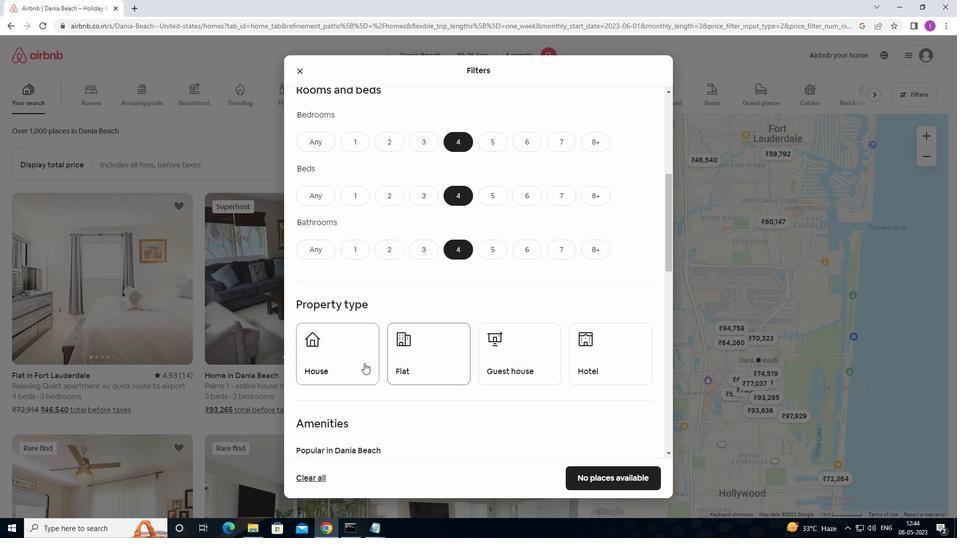 
Action: Mouse moved to (427, 363)
Screenshot: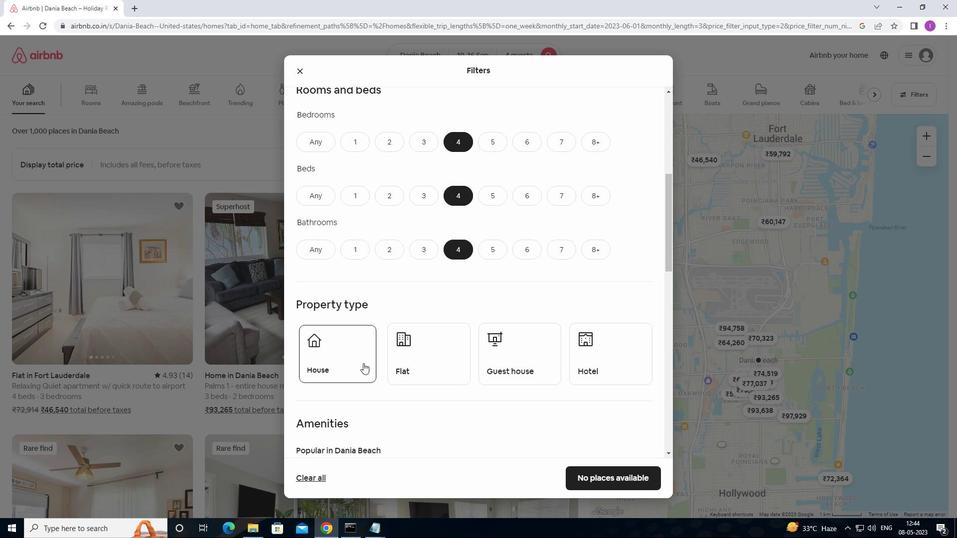 
Action: Mouse pressed left at (427, 363)
Screenshot: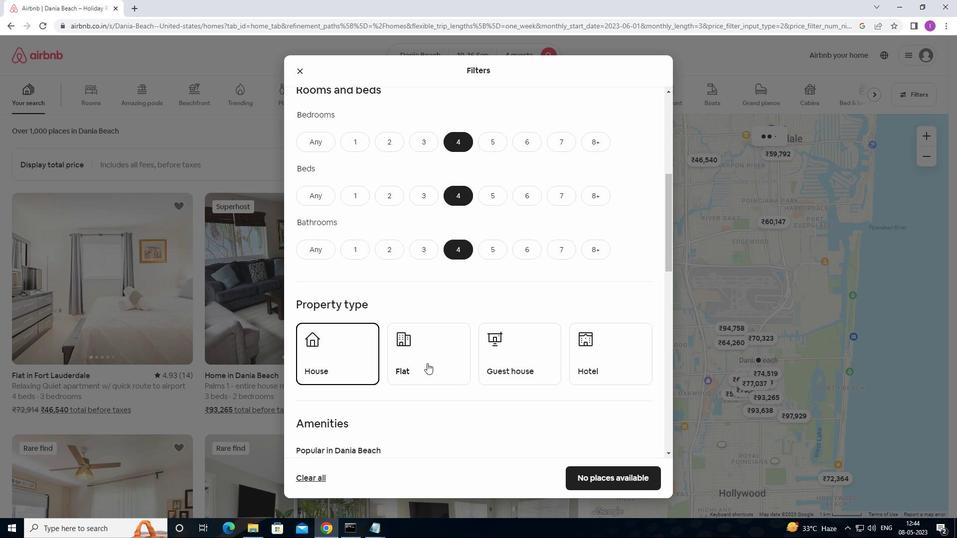 
Action: Mouse moved to (489, 359)
Screenshot: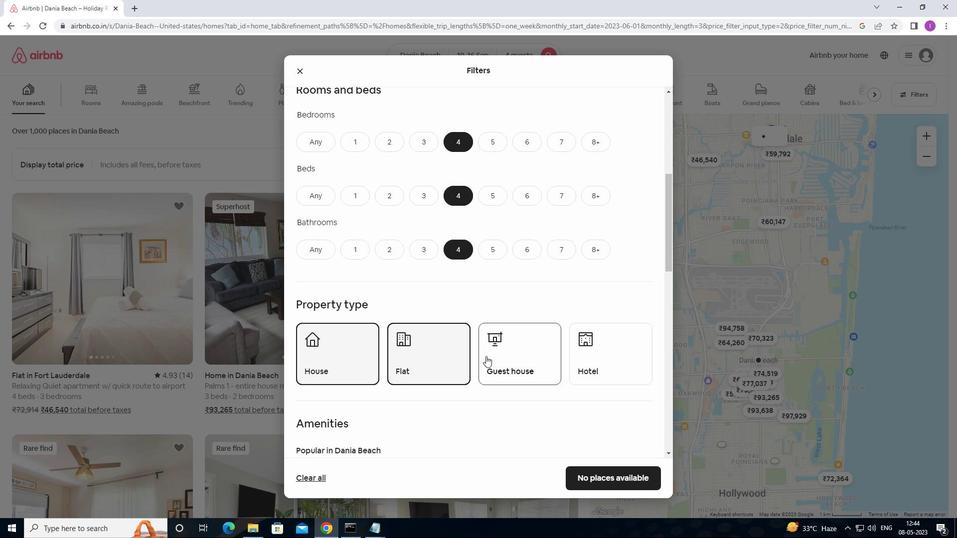 
Action: Mouse pressed left at (489, 359)
Screenshot: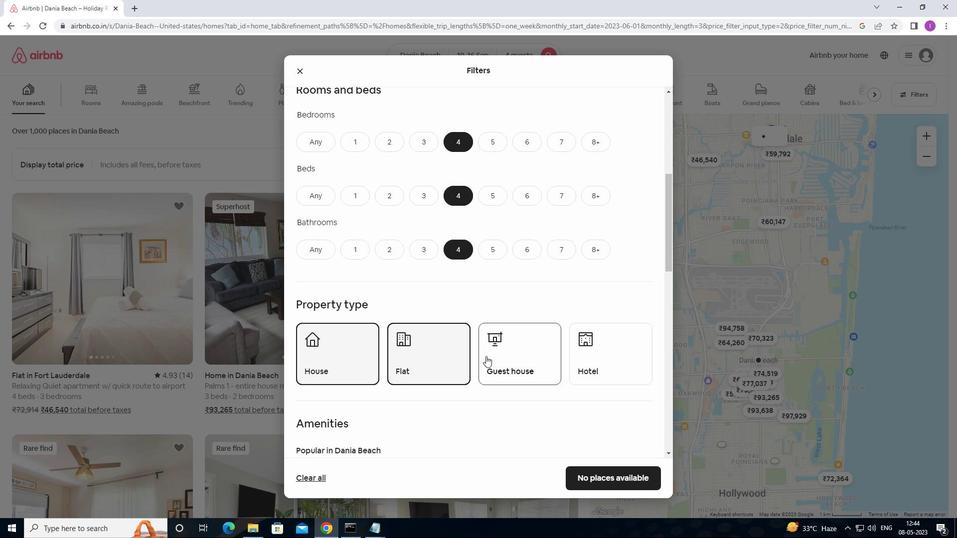 
Action: Mouse moved to (495, 361)
Screenshot: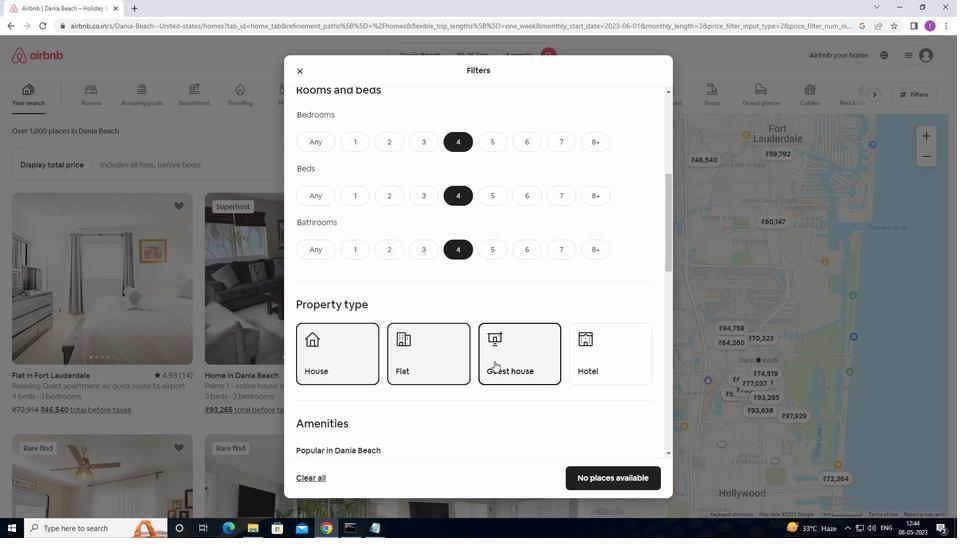 
Action: Mouse scrolled (495, 360) with delta (0, 0)
Screenshot: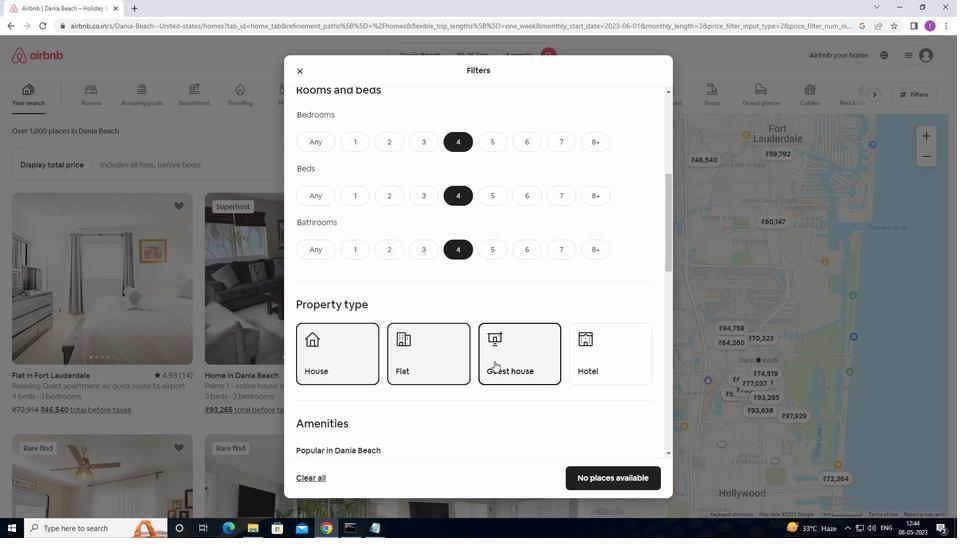 
Action: Mouse scrolled (495, 360) with delta (0, 0)
Screenshot: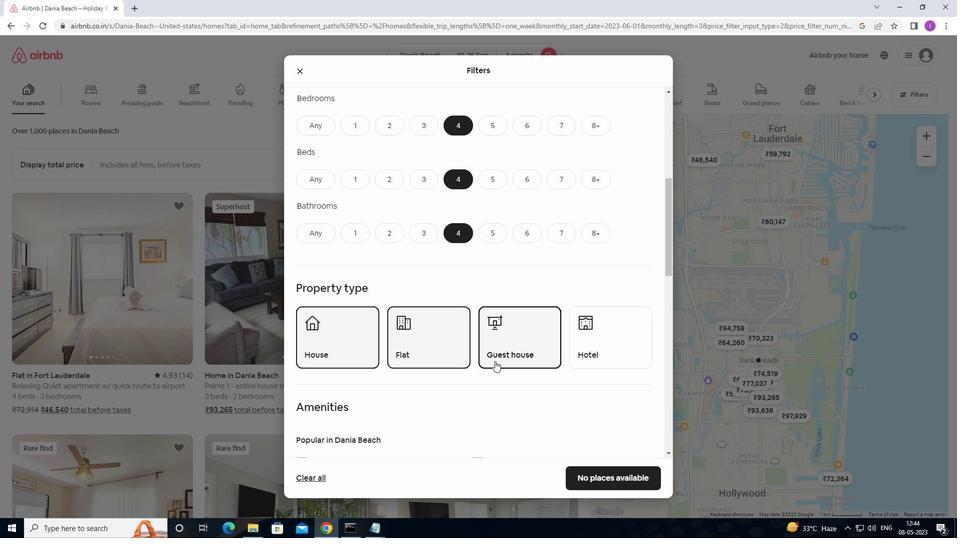
Action: Mouse moved to (300, 401)
Screenshot: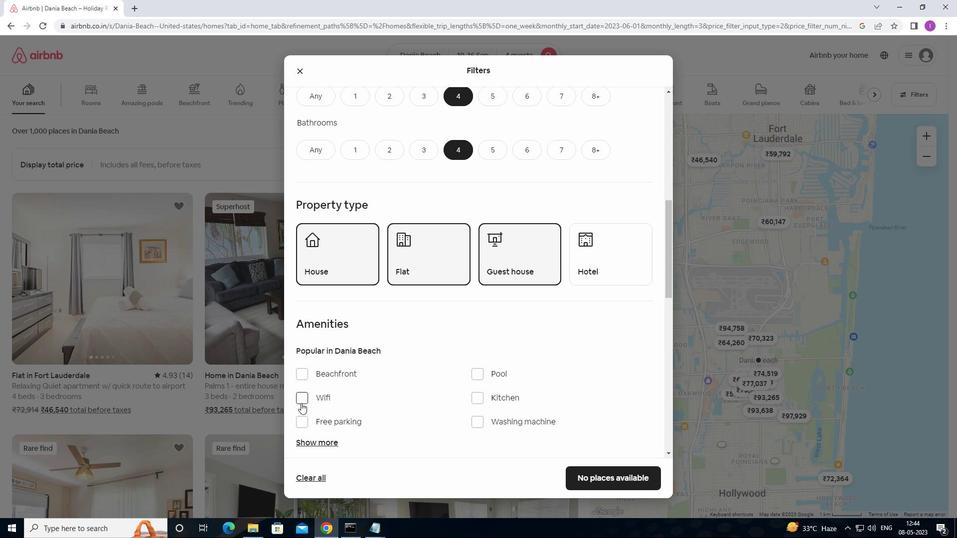 
Action: Mouse pressed left at (300, 401)
Screenshot: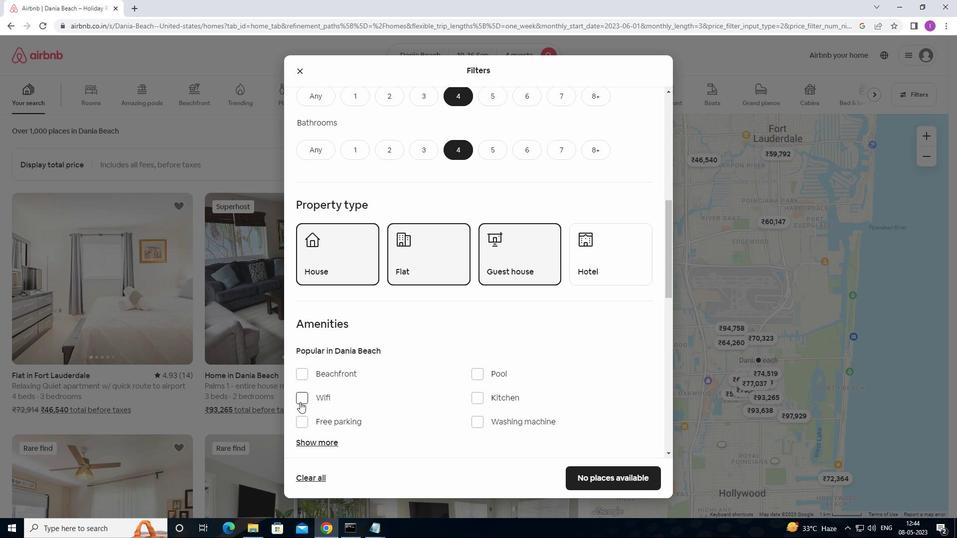
Action: Mouse moved to (306, 422)
Screenshot: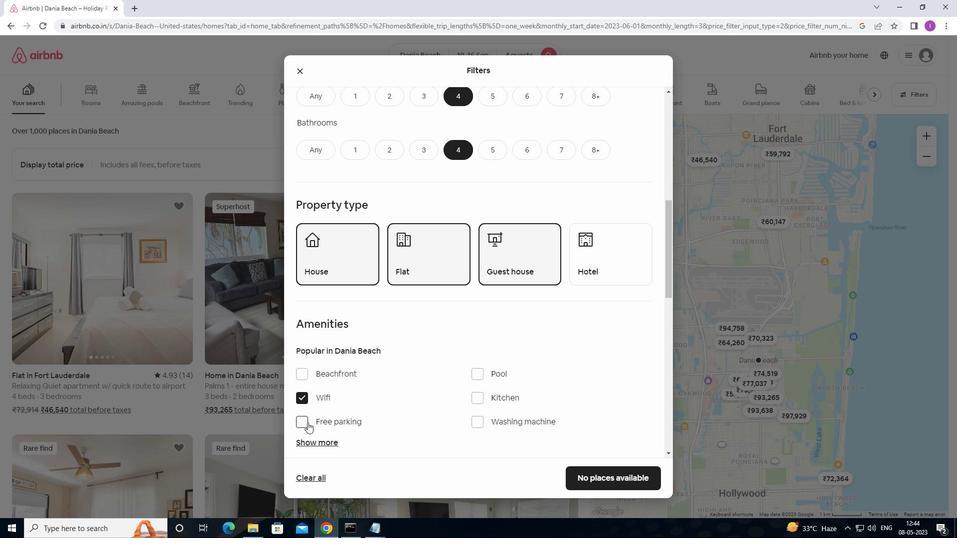 
Action: Mouse pressed left at (306, 422)
Screenshot: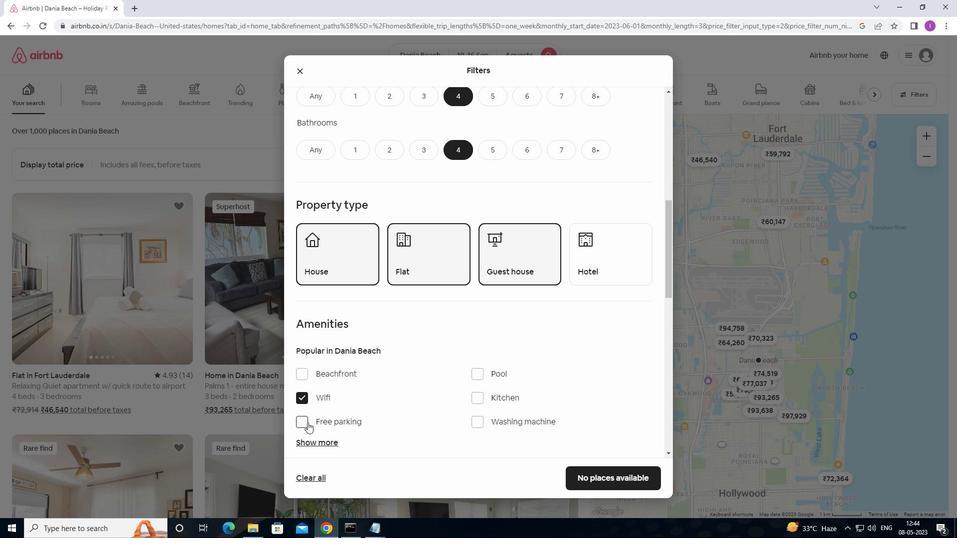 
Action: Mouse moved to (310, 442)
Screenshot: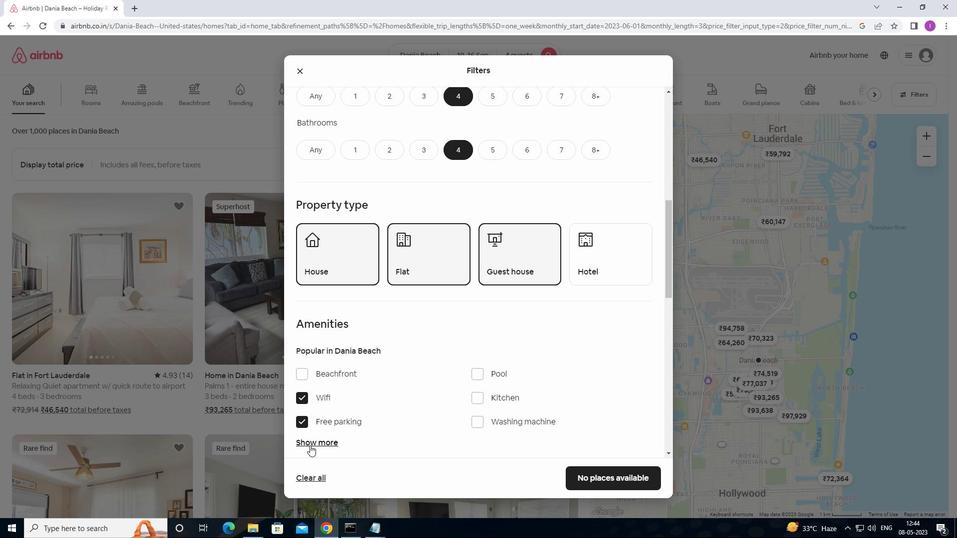 
Action: Mouse pressed left at (310, 442)
Screenshot: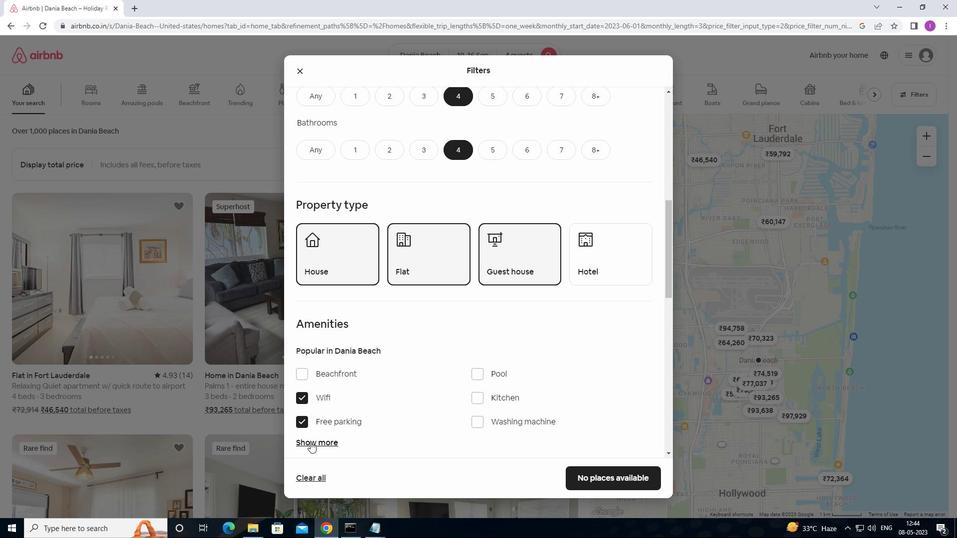 
Action: Mouse moved to (306, 326)
Screenshot: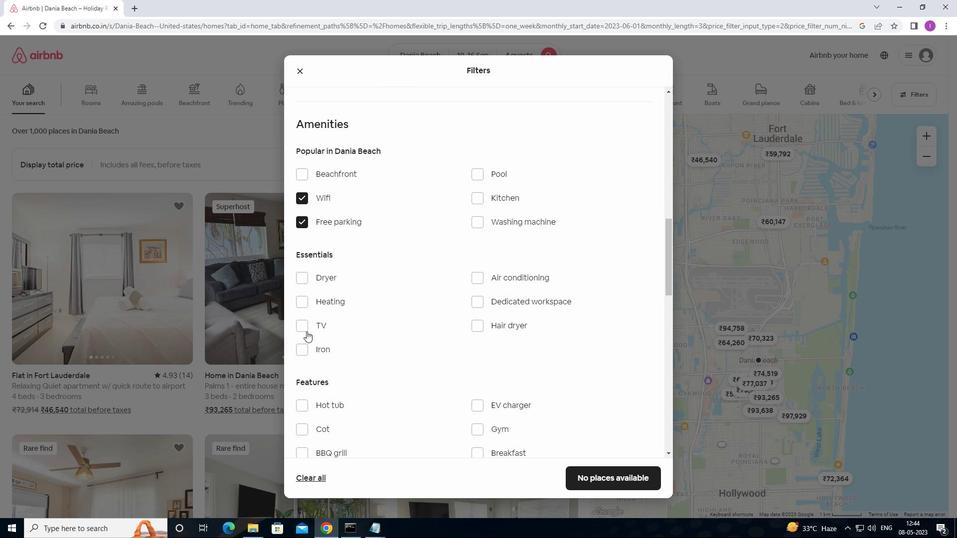 
Action: Mouse pressed left at (306, 326)
Screenshot: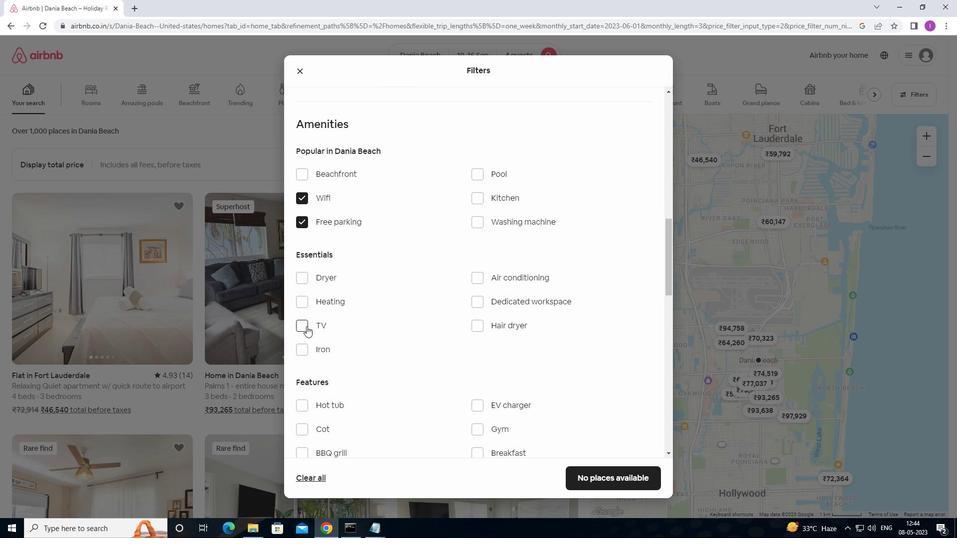 
Action: Mouse moved to (473, 432)
Screenshot: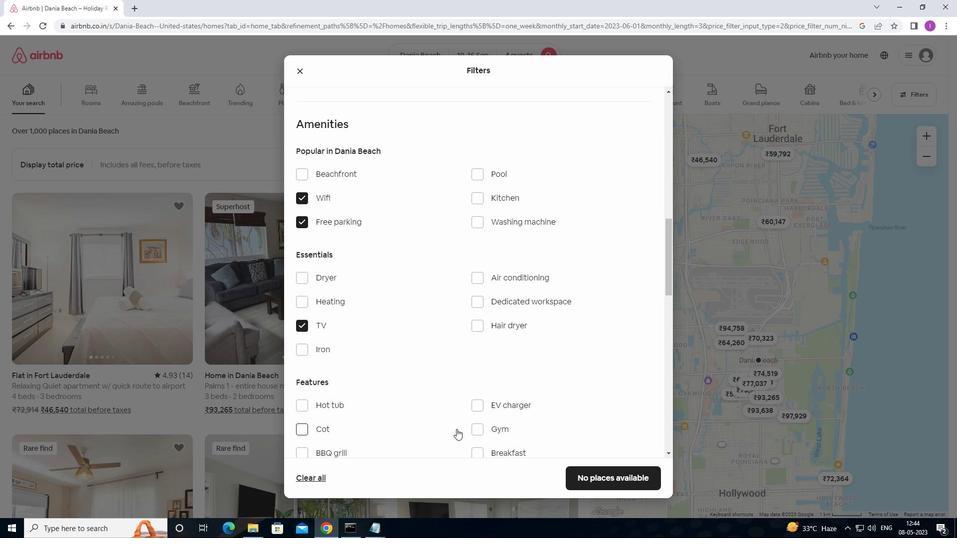 
Action: Mouse pressed left at (473, 432)
Screenshot: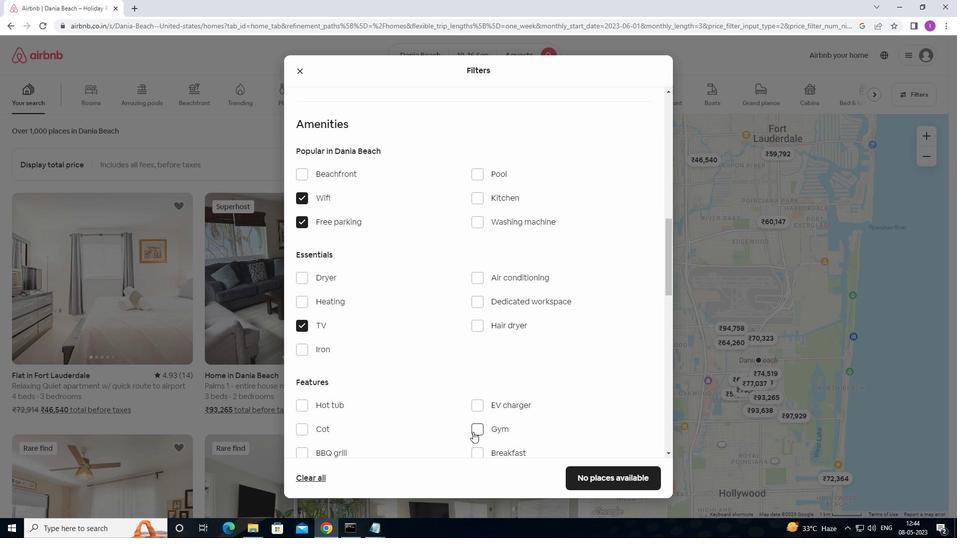 
Action: Mouse moved to (454, 427)
Screenshot: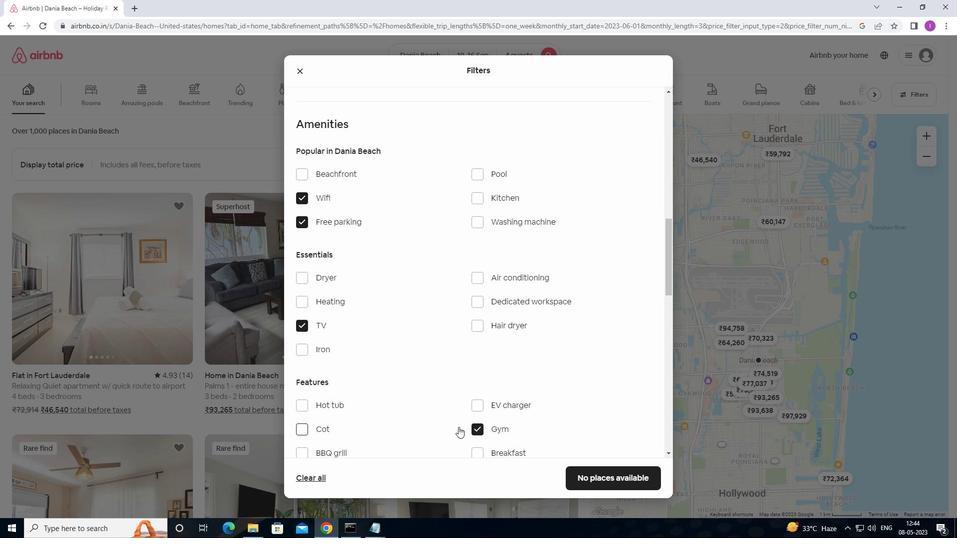 
Action: Mouse scrolled (454, 426) with delta (0, 0)
Screenshot: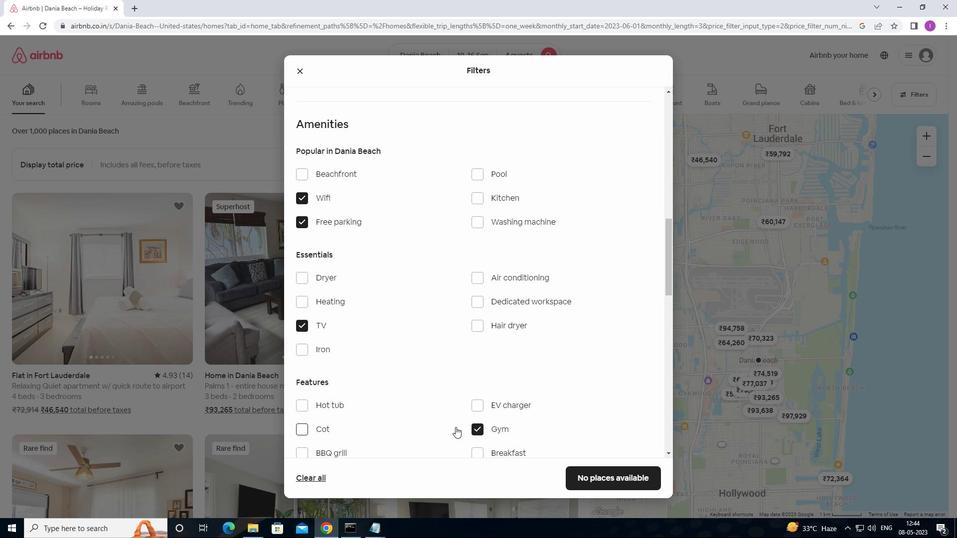 
Action: Mouse scrolled (454, 426) with delta (0, 0)
Screenshot: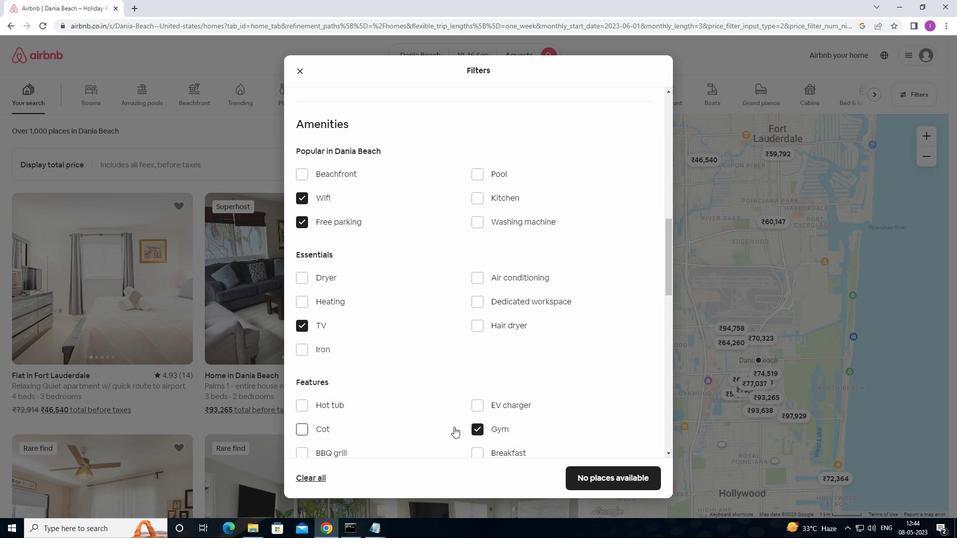 
Action: Mouse moved to (475, 351)
Screenshot: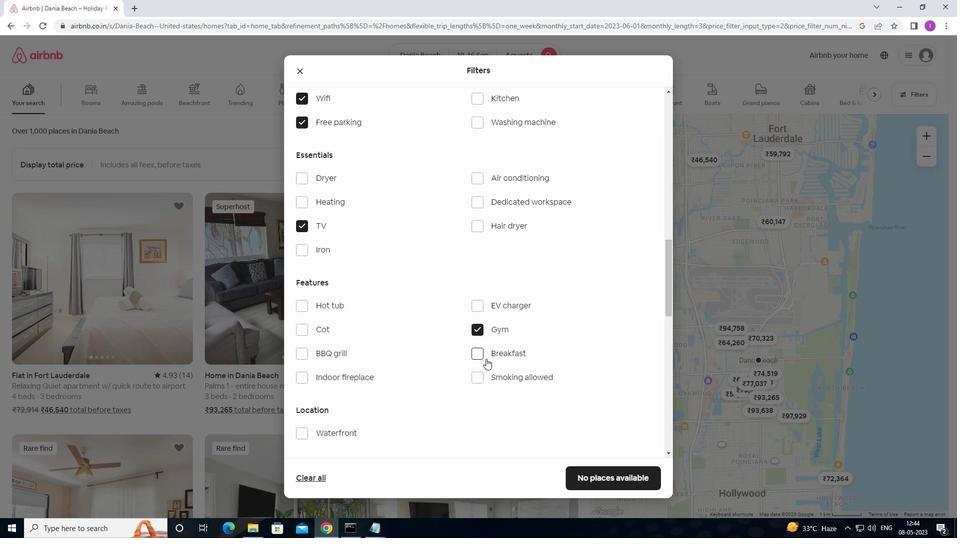 
Action: Mouse pressed left at (475, 351)
Screenshot: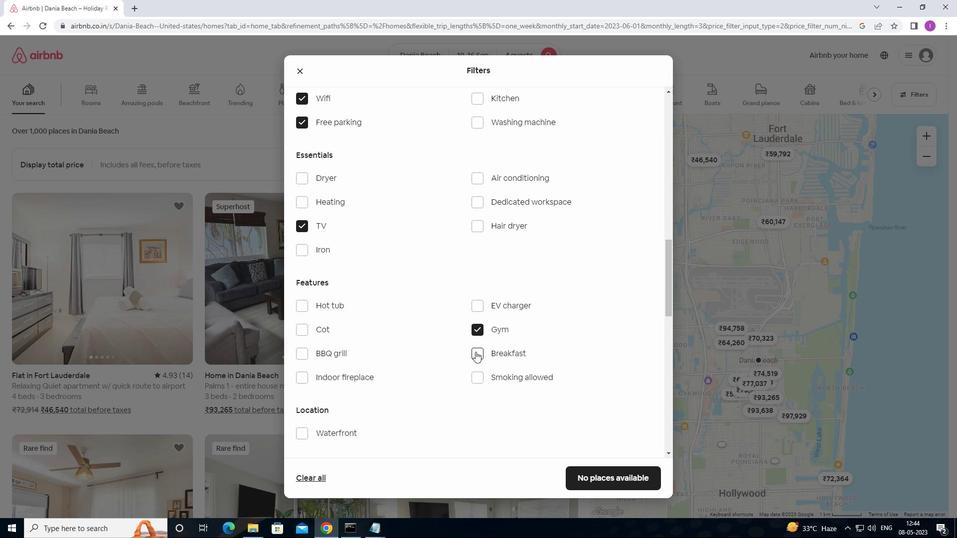 
Action: Mouse moved to (448, 384)
Screenshot: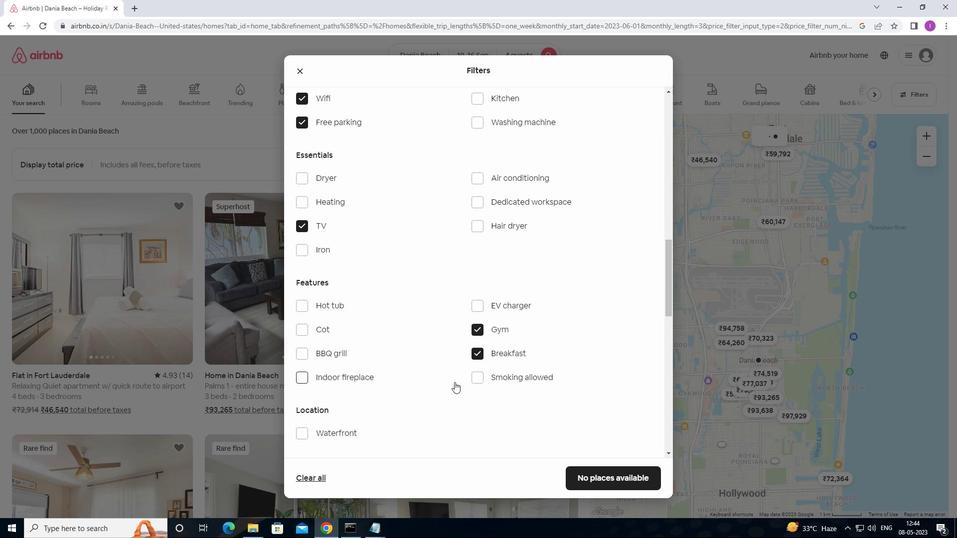 
Action: Mouse scrolled (448, 384) with delta (0, 0)
Screenshot: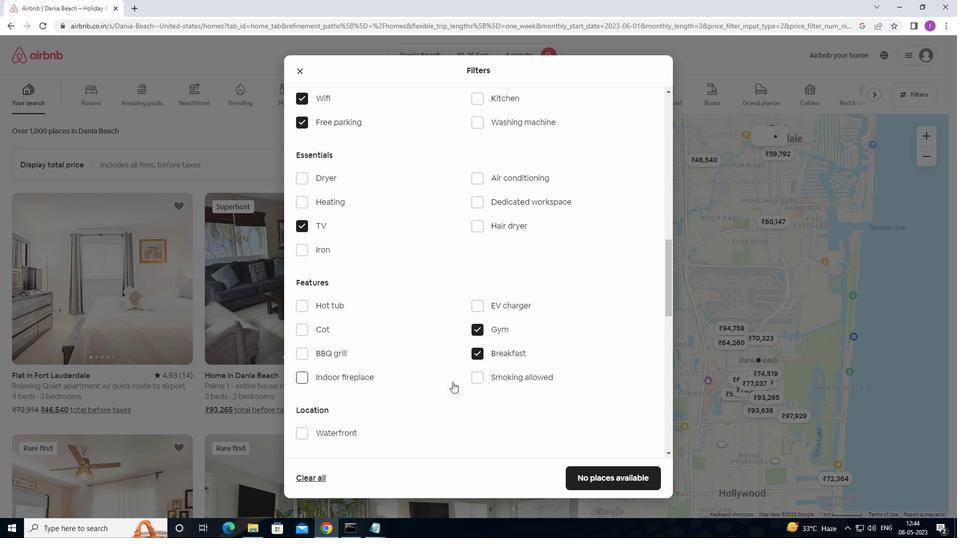 
Action: Mouse moved to (447, 385)
Screenshot: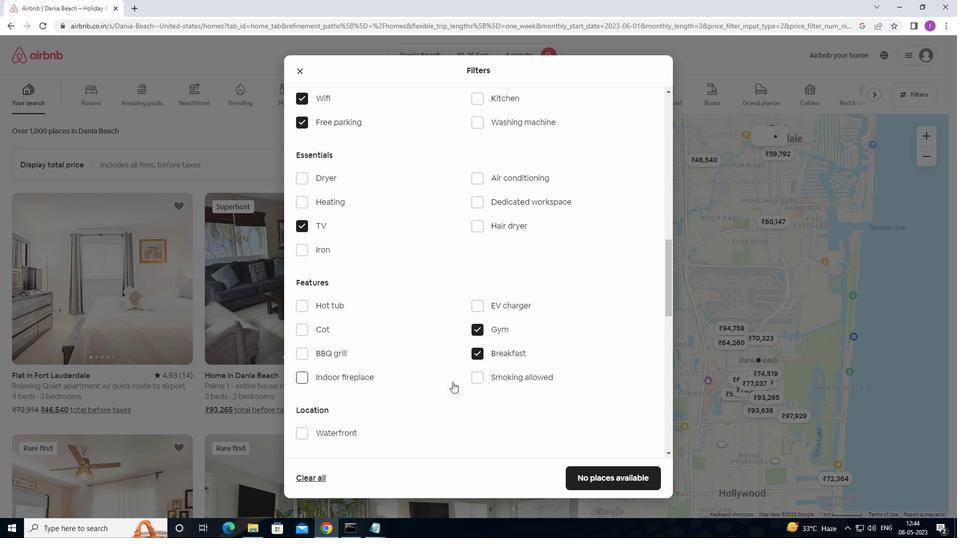 
Action: Mouse scrolled (447, 385) with delta (0, 0)
Screenshot: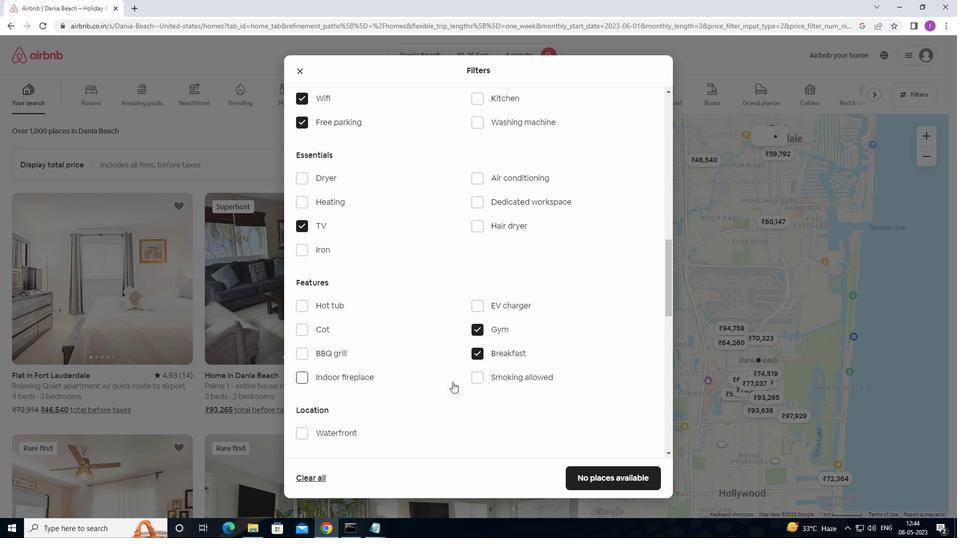 
Action: Mouse moved to (446, 386)
Screenshot: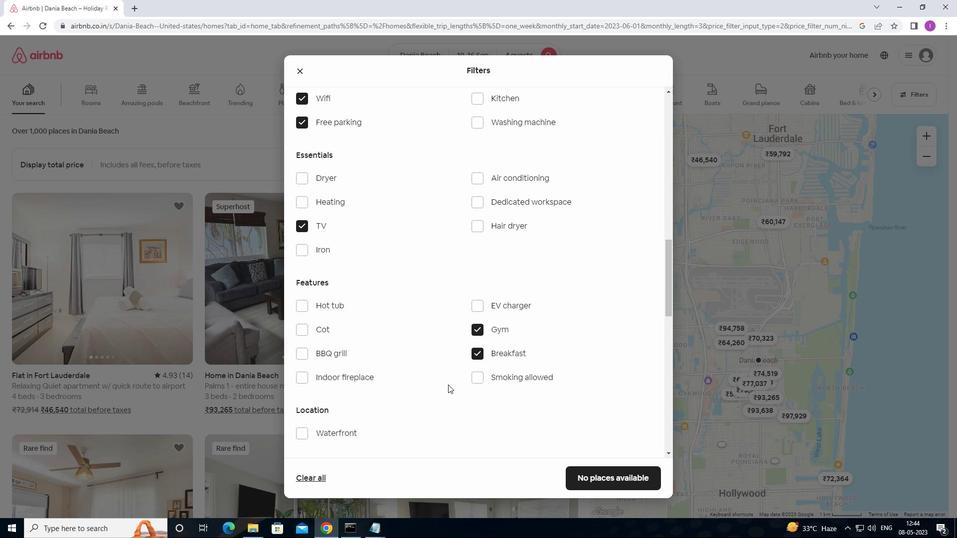 
Action: Mouse scrolled (446, 385) with delta (0, 0)
Screenshot: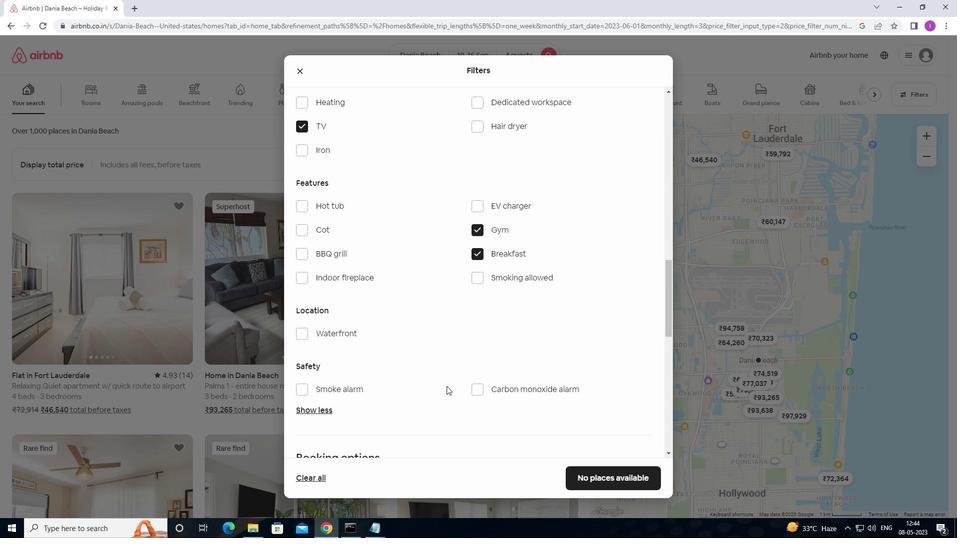 
Action: Mouse scrolled (446, 385) with delta (0, 0)
Screenshot: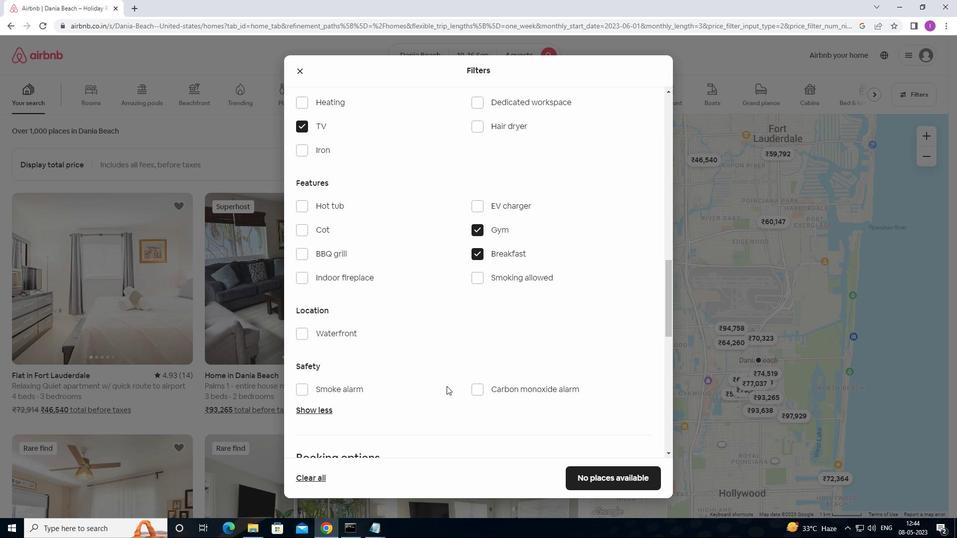 
Action: Mouse scrolled (446, 385) with delta (0, 0)
Screenshot: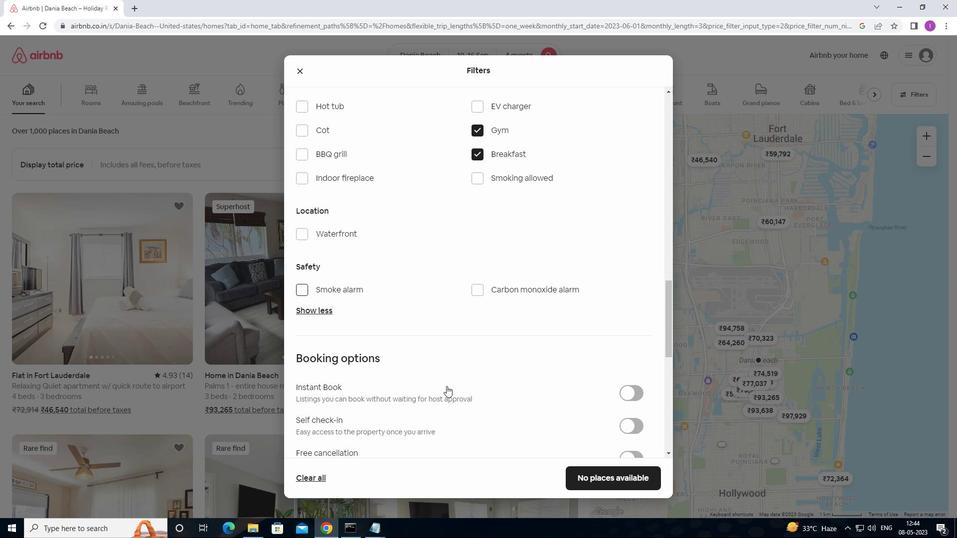 
Action: Mouse moved to (636, 375)
Screenshot: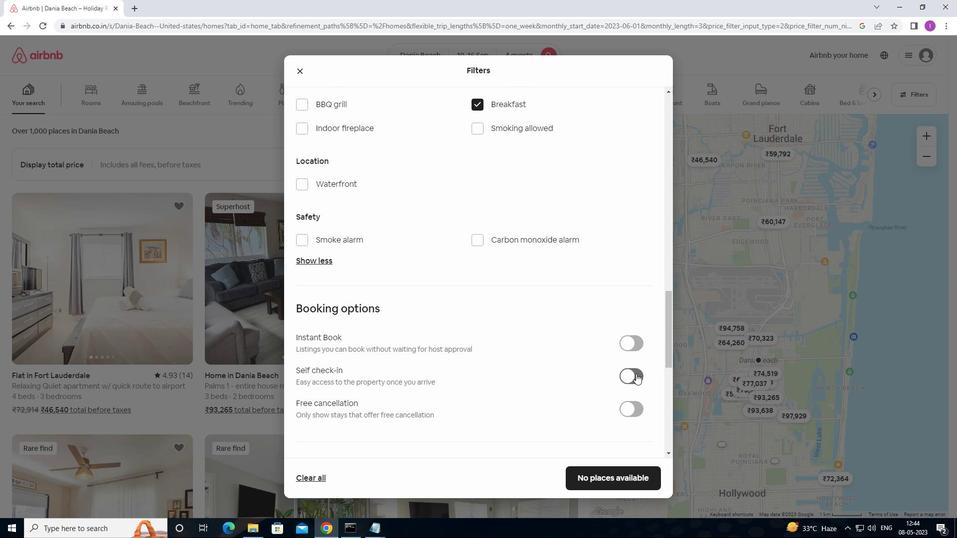 
Action: Mouse pressed left at (636, 375)
Screenshot: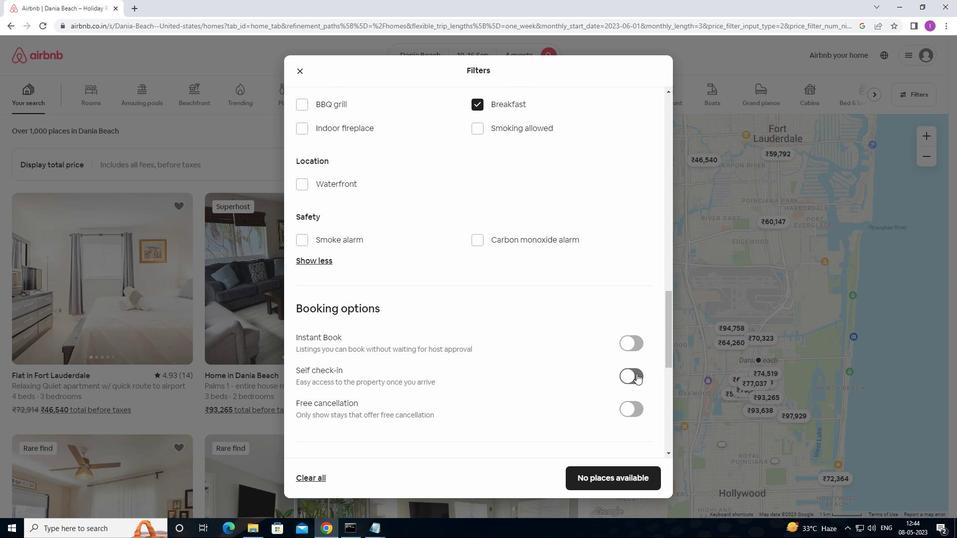 
Action: Mouse moved to (523, 380)
Screenshot: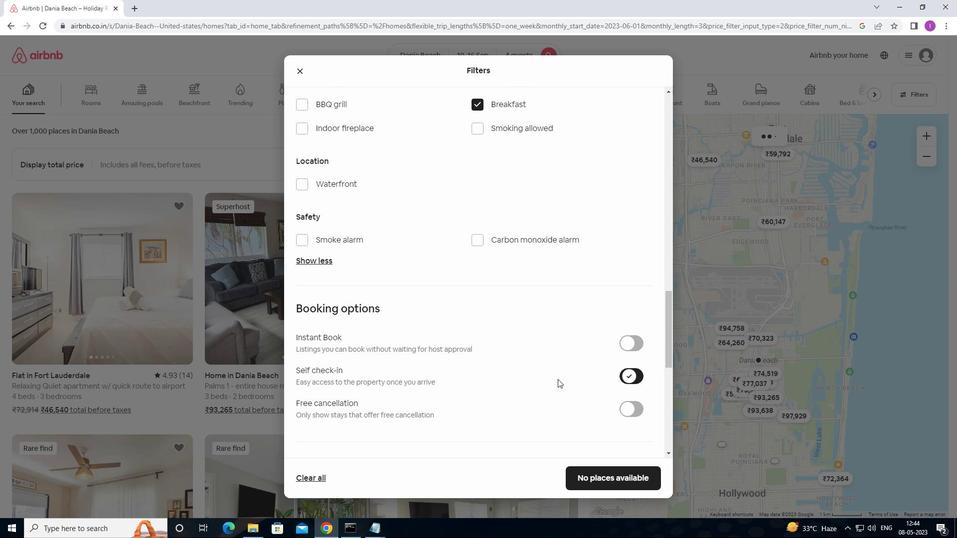 
Action: Mouse scrolled (523, 380) with delta (0, 0)
Screenshot: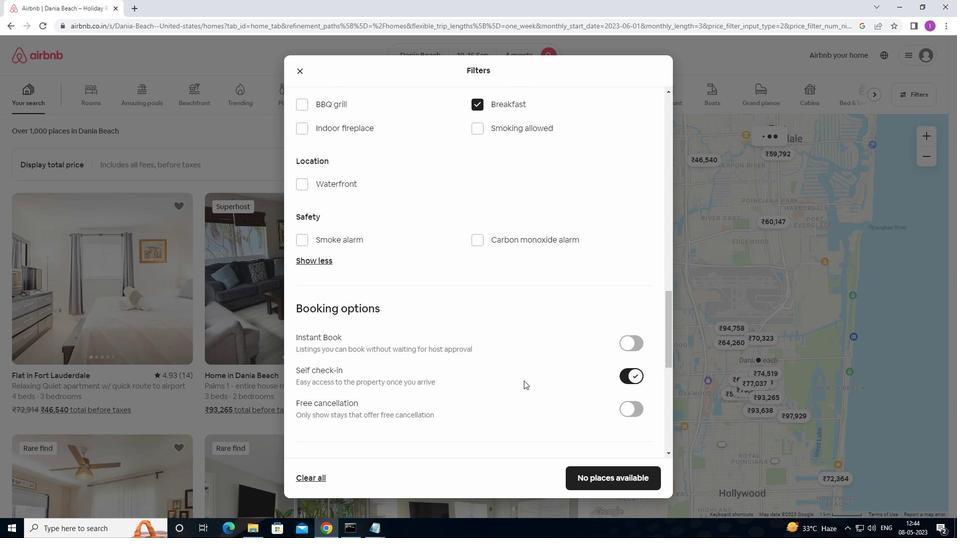 
Action: Mouse scrolled (523, 380) with delta (0, 0)
Screenshot: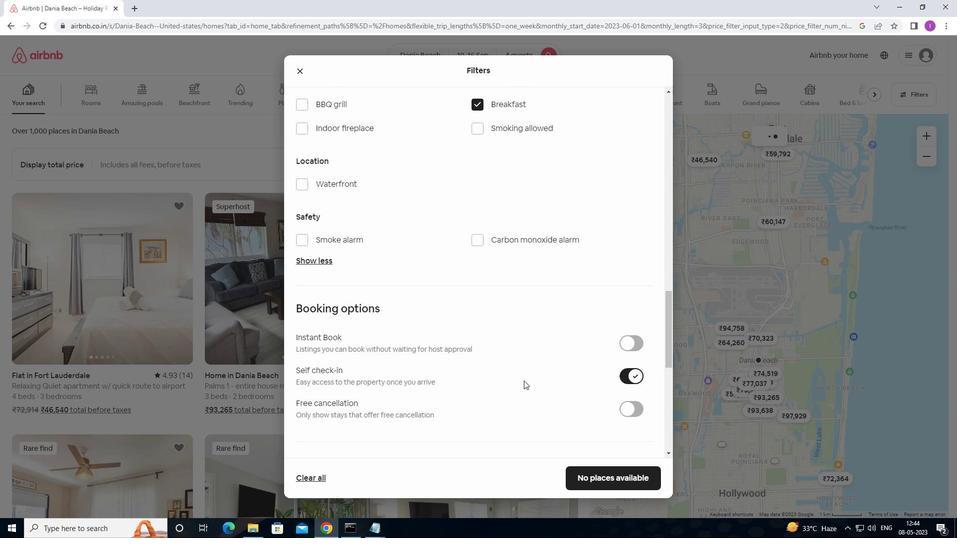 
Action: Mouse scrolled (523, 380) with delta (0, 0)
Screenshot: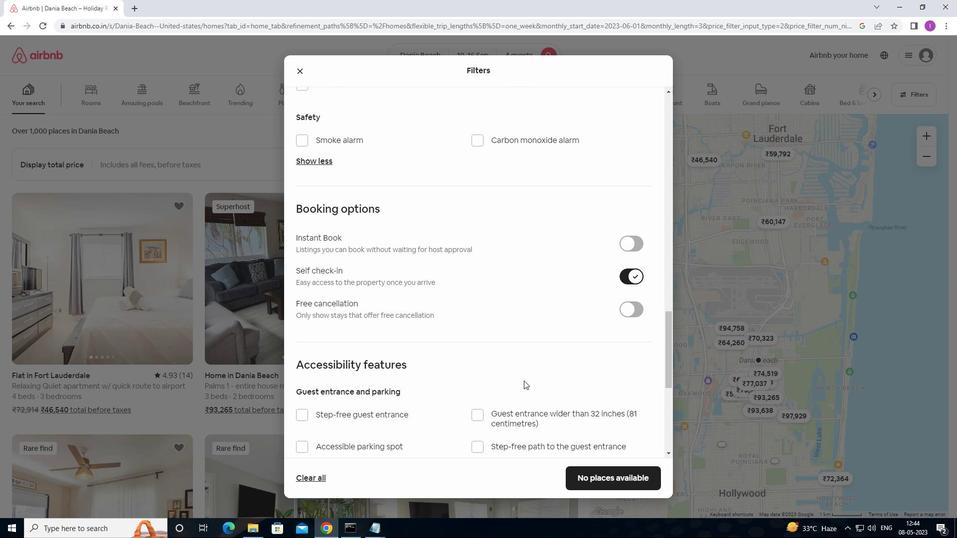
Action: Mouse scrolled (523, 380) with delta (0, 0)
Screenshot: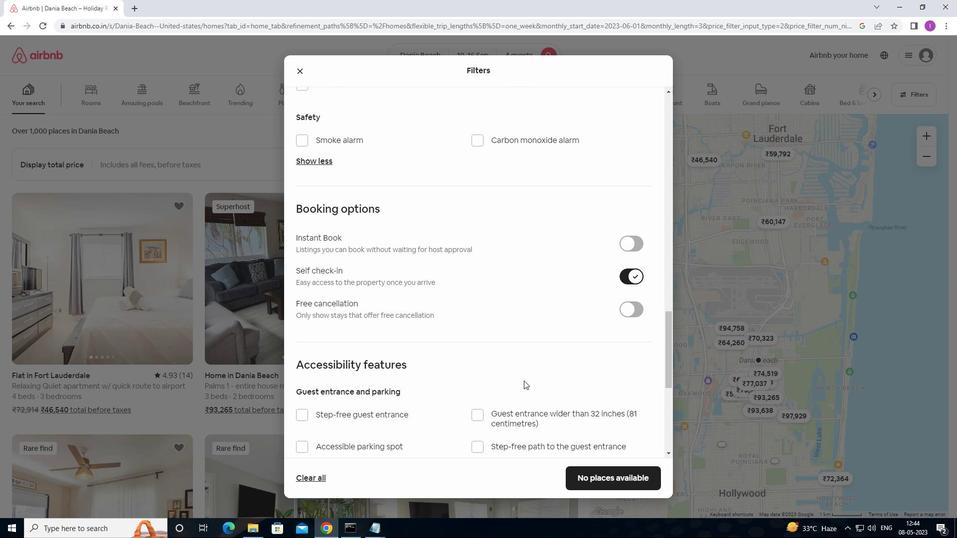 
Action: Mouse scrolled (523, 380) with delta (0, 0)
Screenshot: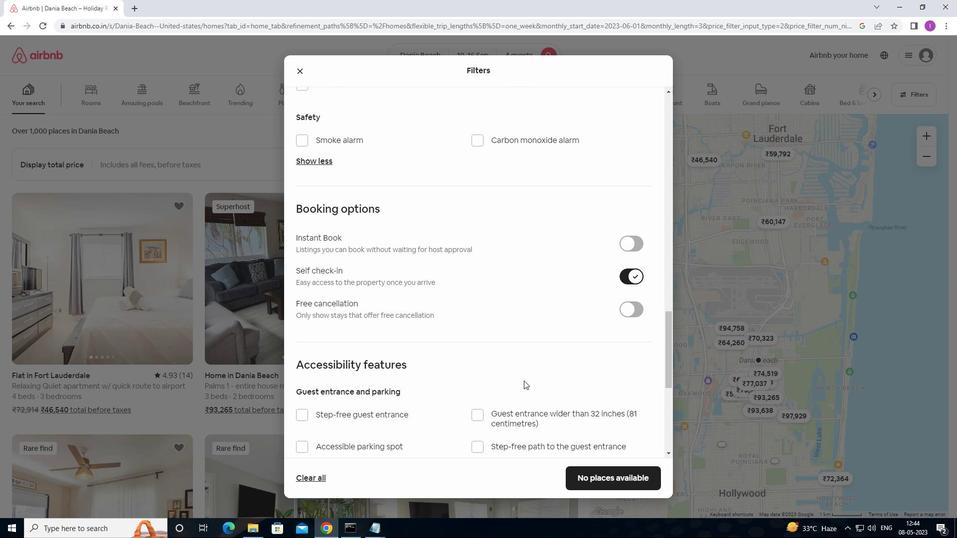 
Action: Mouse scrolled (523, 380) with delta (0, 0)
Screenshot: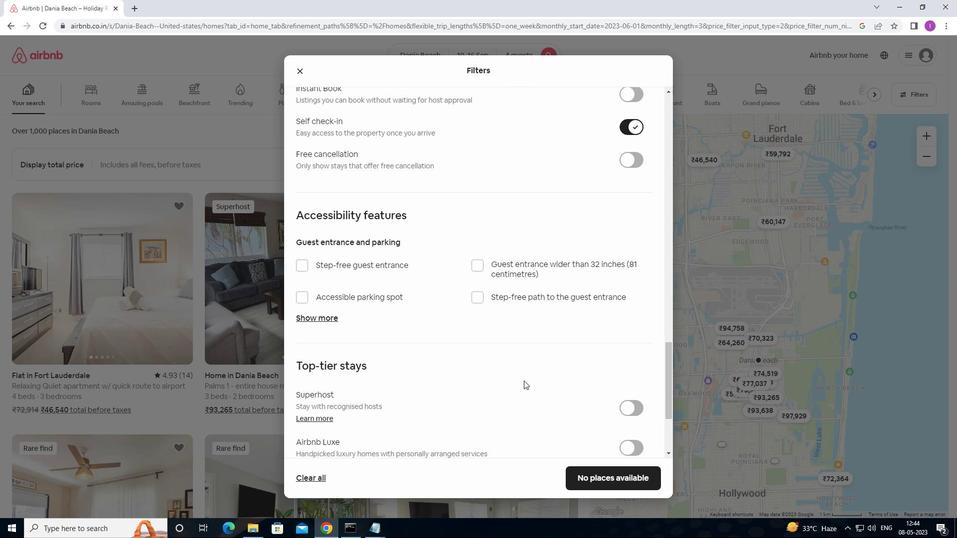 
Action: Mouse scrolled (523, 380) with delta (0, 0)
Screenshot: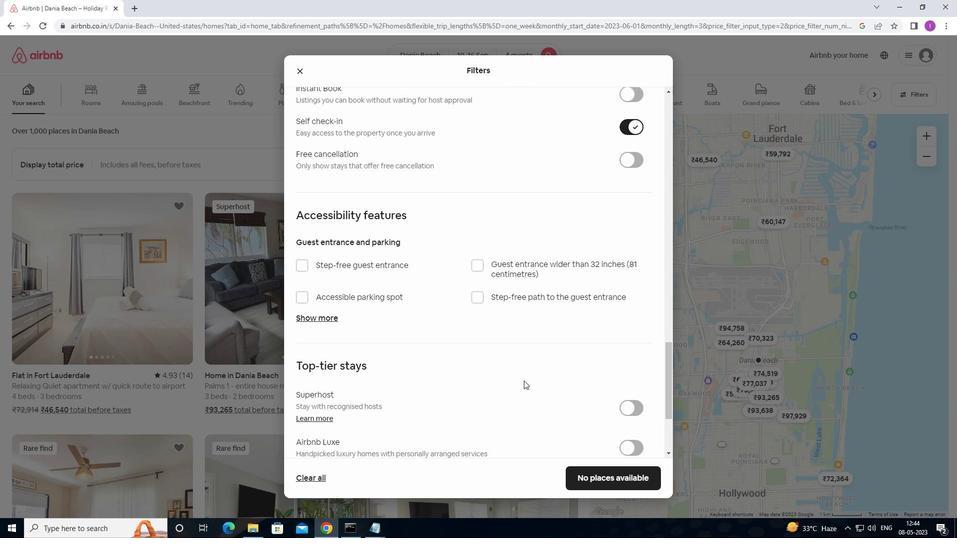 
Action: Mouse scrolled (523, 380) with delta (0, 0)
Screenshot: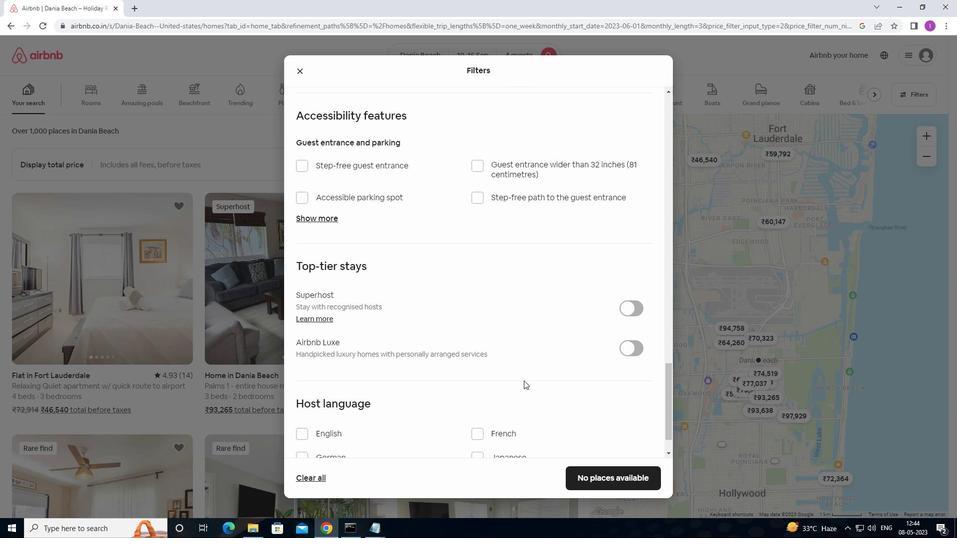 
Action: Mouse scrolled (523, 380) with delta (0, 0)
Screenshot: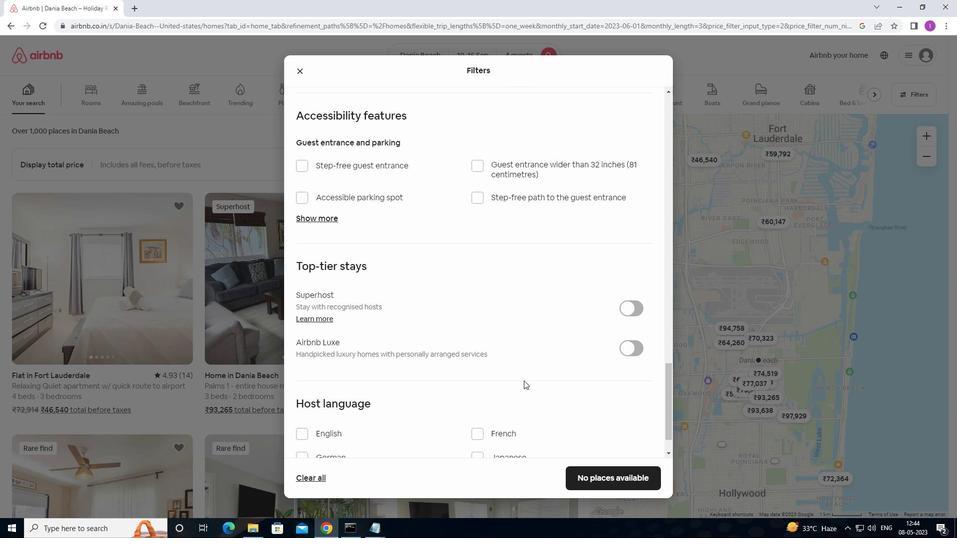 
Action: Mouse moved to (302, 391)
Screenshot: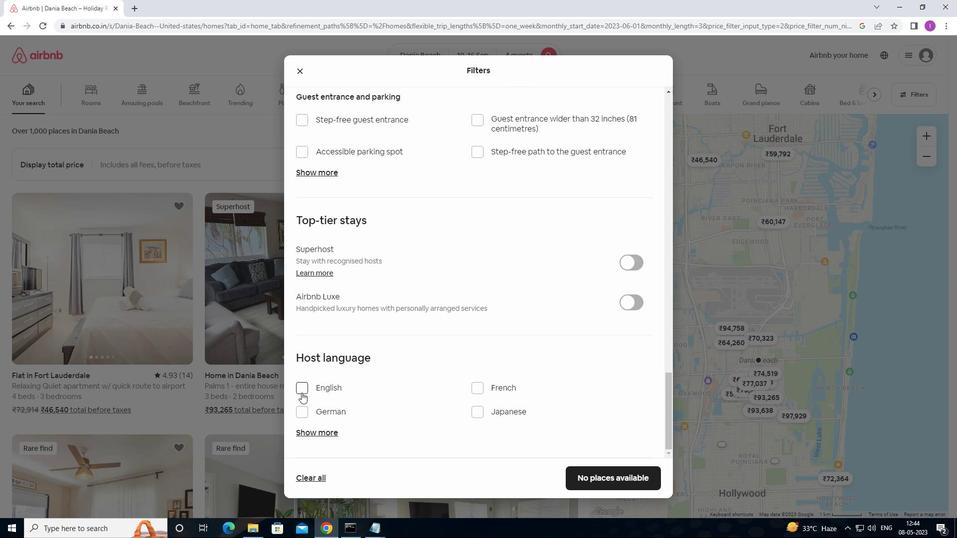 
Action: Mouse pressed left at (302, 391)
Screenshot: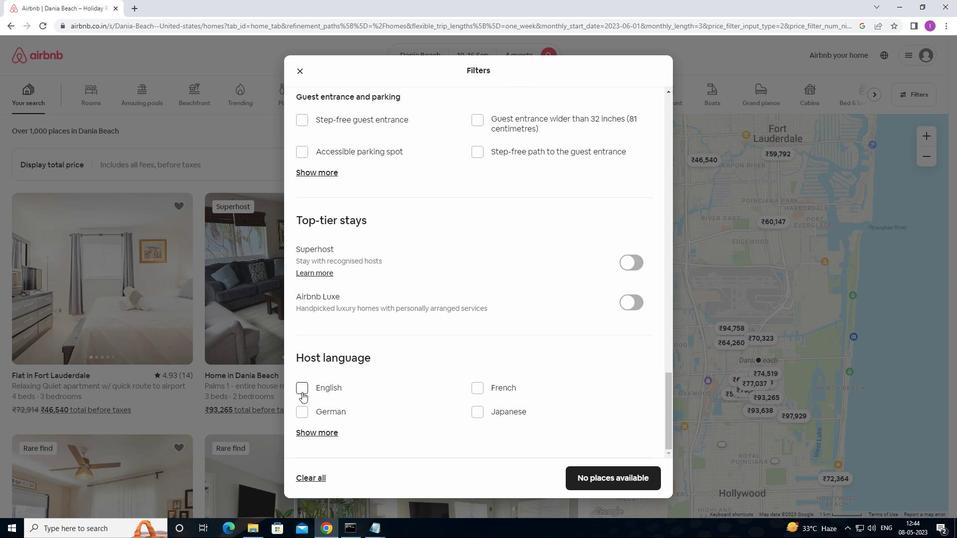 
Action: Mouse moved to (398, 392)
Screenshot: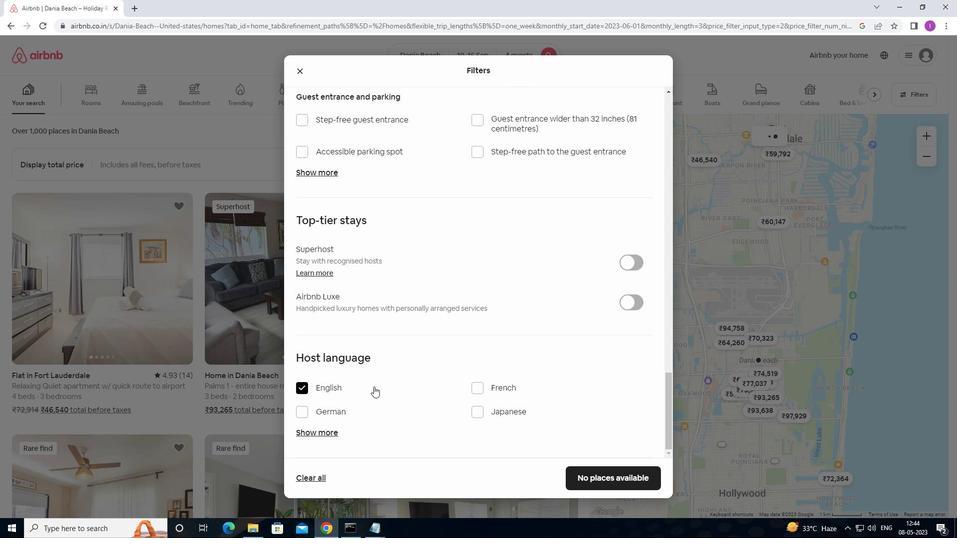 
Action: Mouse scrolled (398, 392) with delta (0, 0)
Screenshot: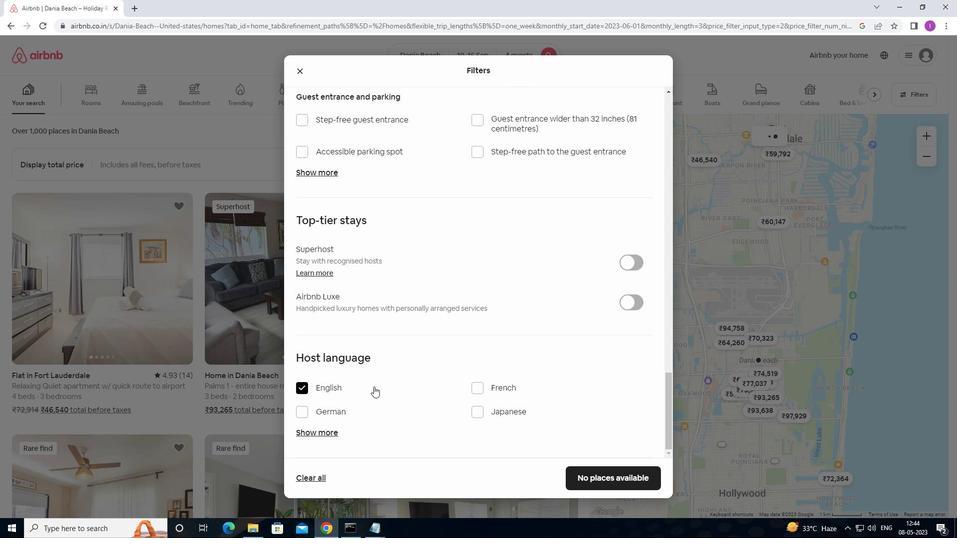 
Action: Mouse scrolled (398, 392) with delta (0, 0)
Screenshot: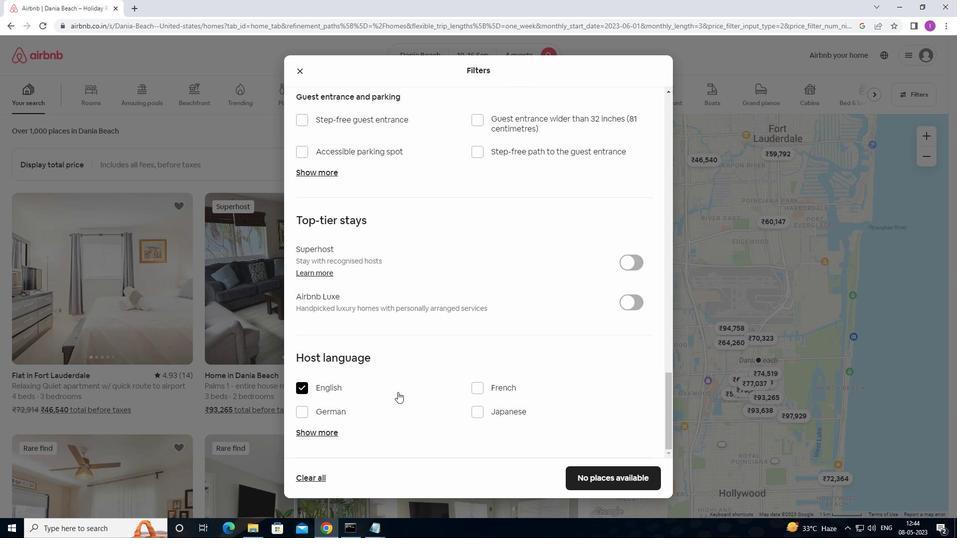
Action: Mouse scrolled (398, 392) with delta (0, 0)
Screenshot: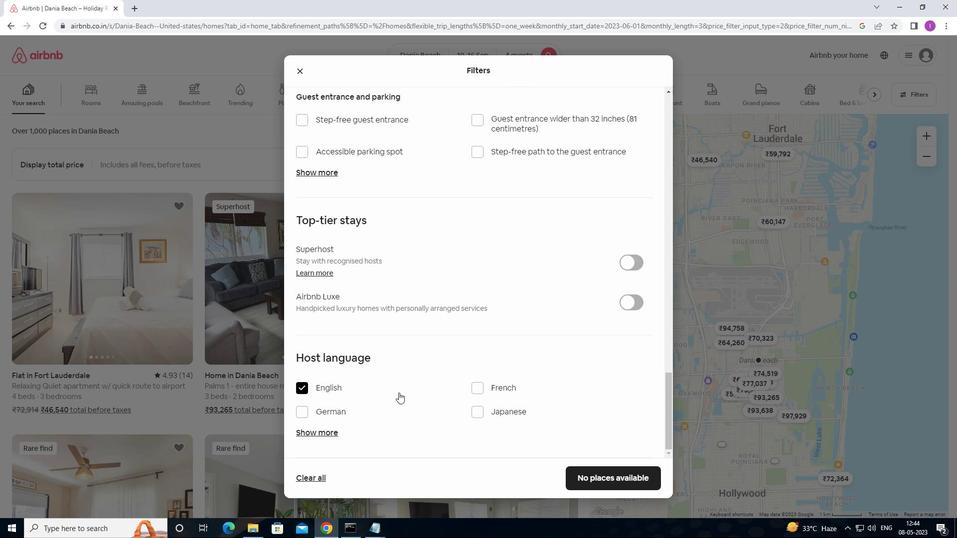 
Action: Mouse scrolled (398, 392) with delta (0, 0)
Screenshot: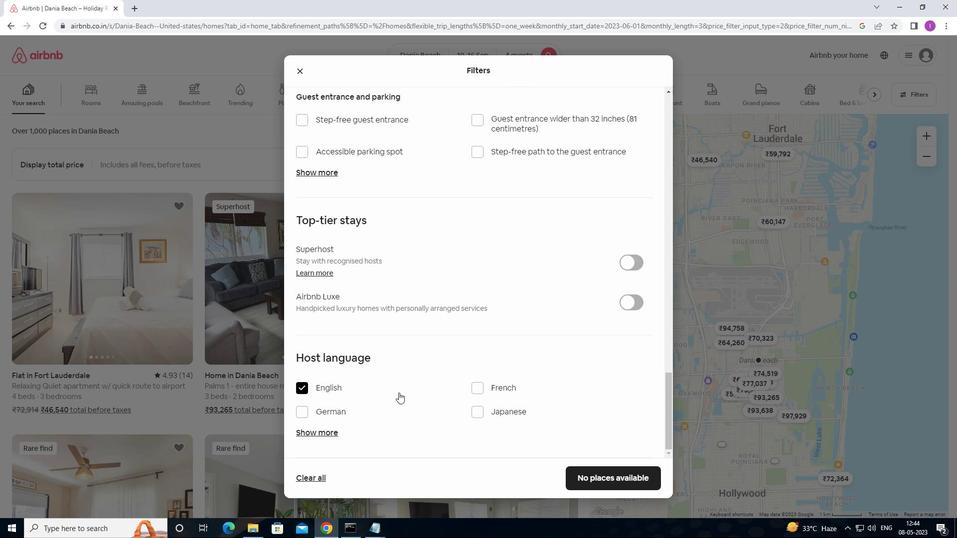 
Action: Mouse scrolled (398, 392) with delta (0, 0)
Screenshot: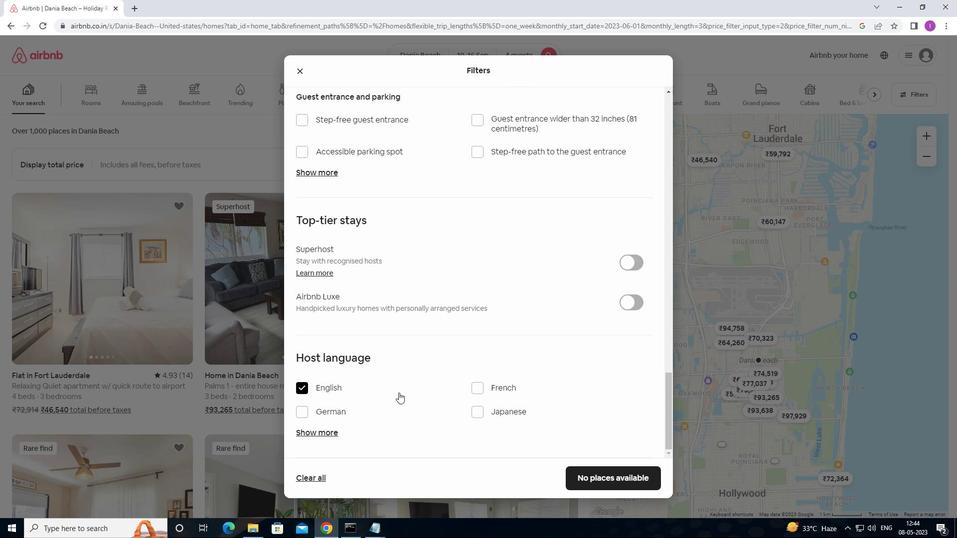 
Action: Mouse moved to (648, 485)
Screenshot: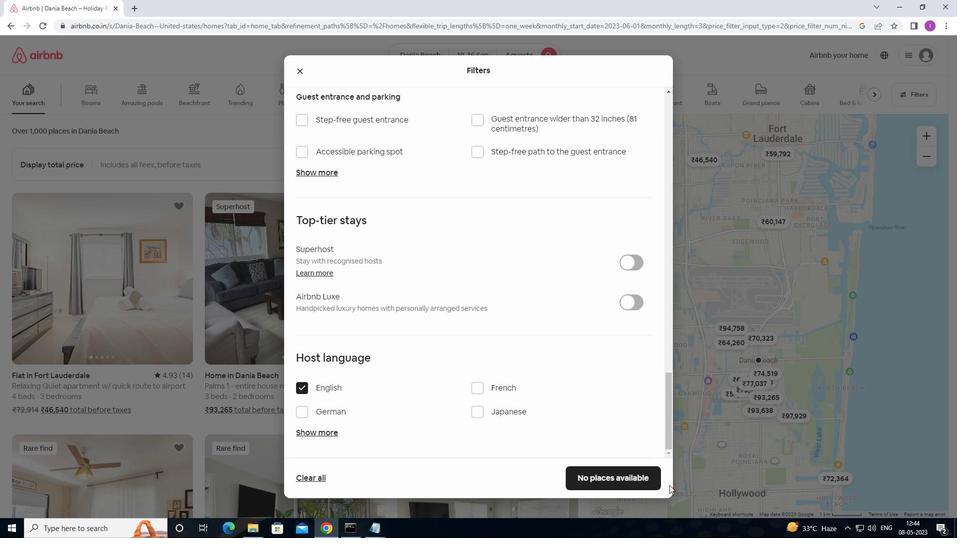 
Action: Mouse pressed left at (648, 485)
Screenshot: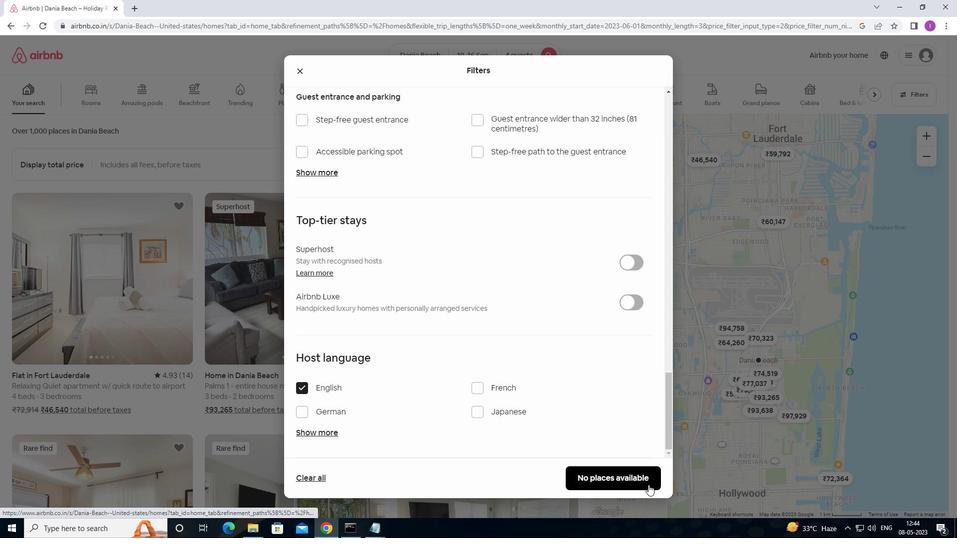 
Action: Mouse moved to (491, 304)
Screenshot: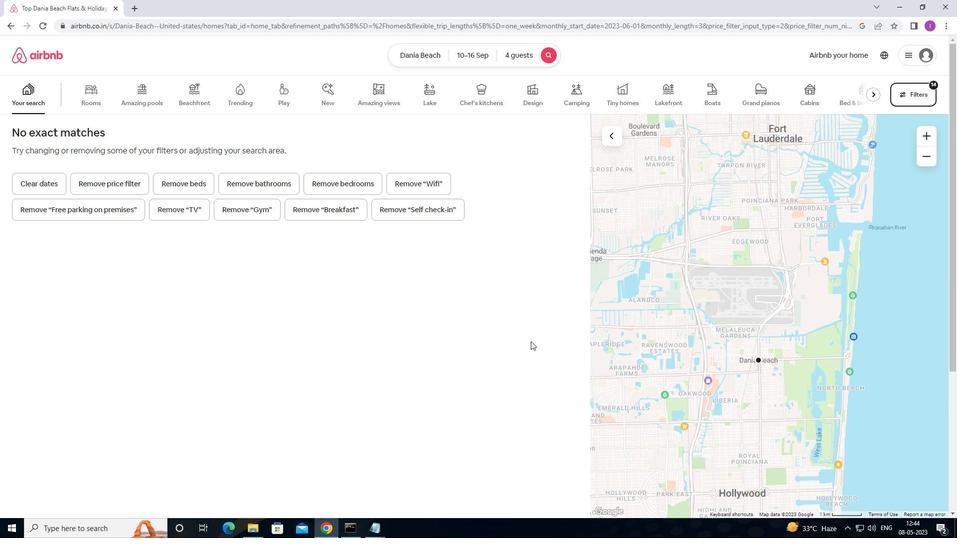 
